 Task: Add inline comments to specific lines in a pull request.
Action: Mouse moved to (175, 488)
Screenshot: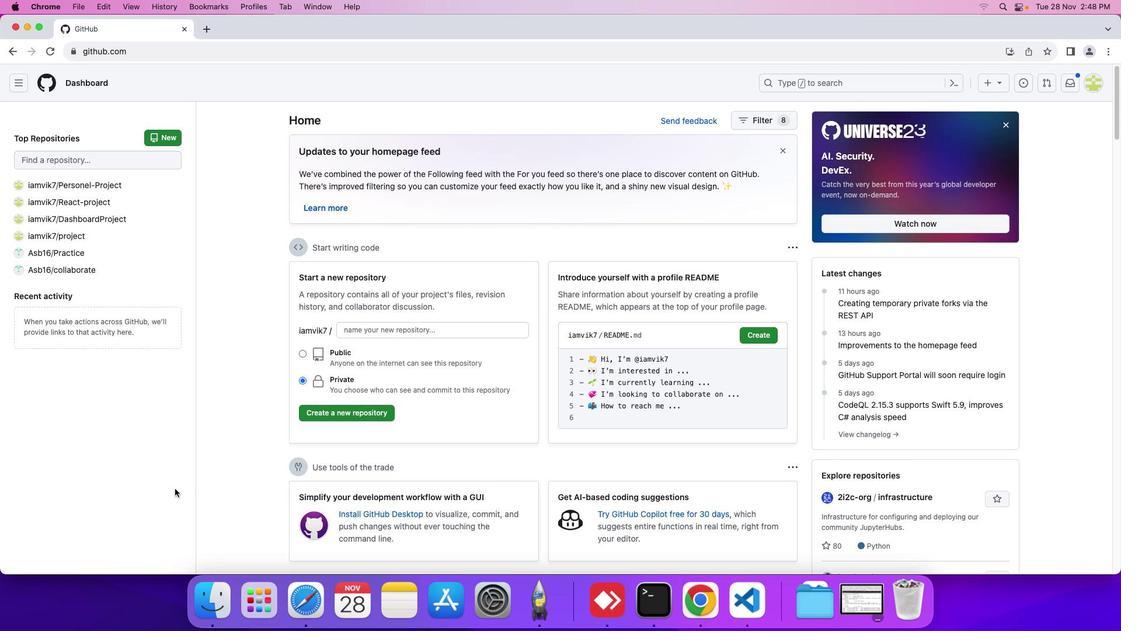 
Action: Mouse pressed left at (175, 488)
Screenshot: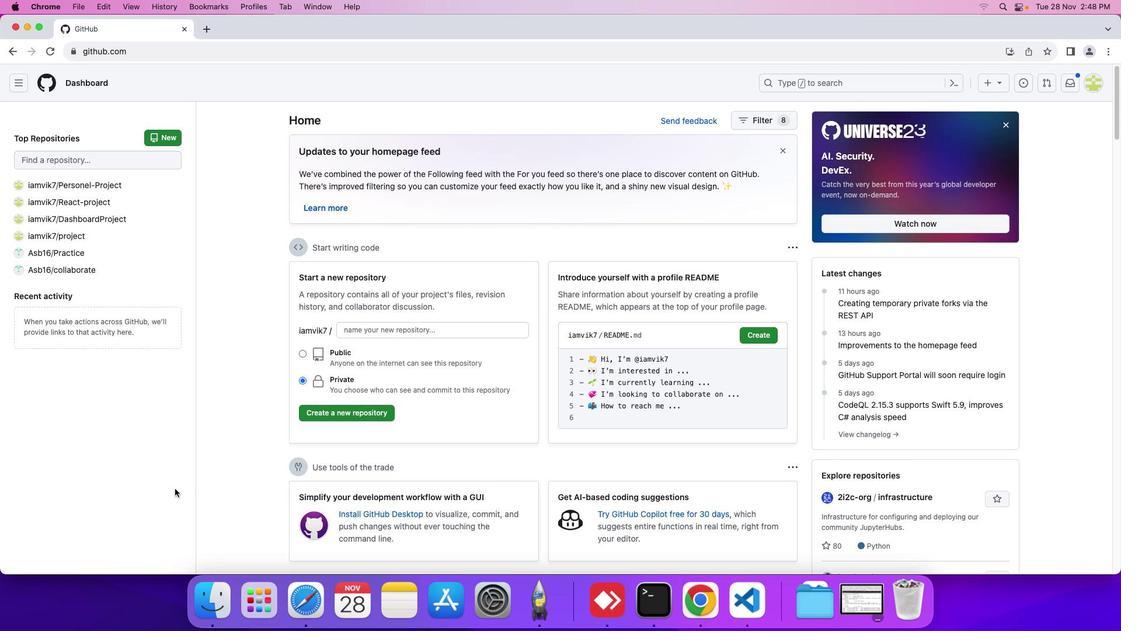 
Action: Mouse moved to (66, 202)
Screenshot: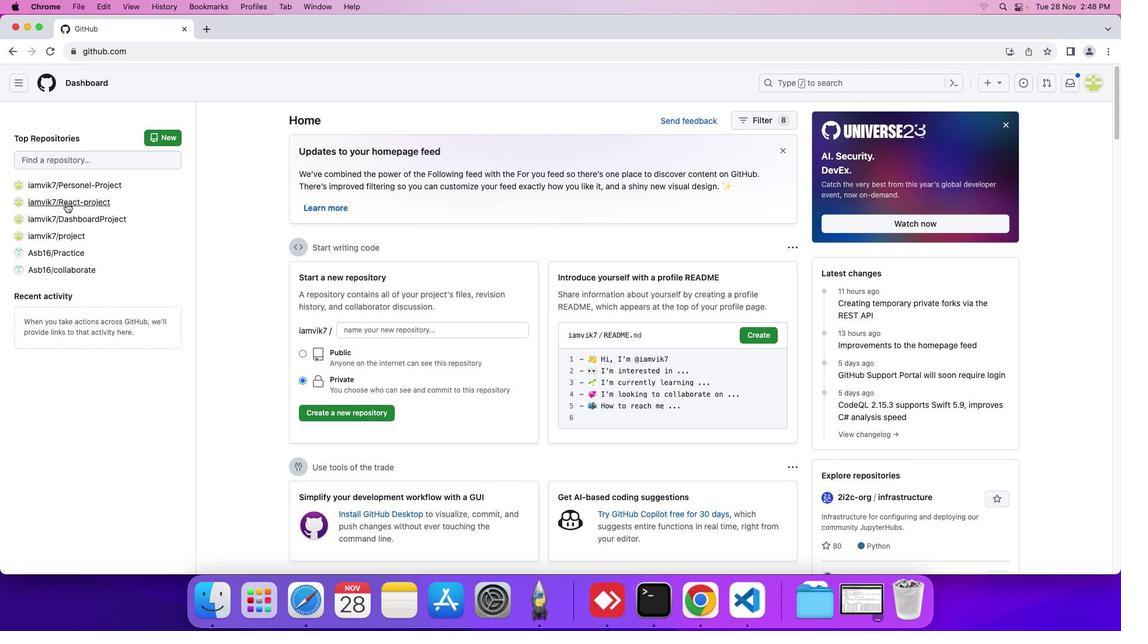 
Action: Mouse pressed left at (66, 202)
Screenshot: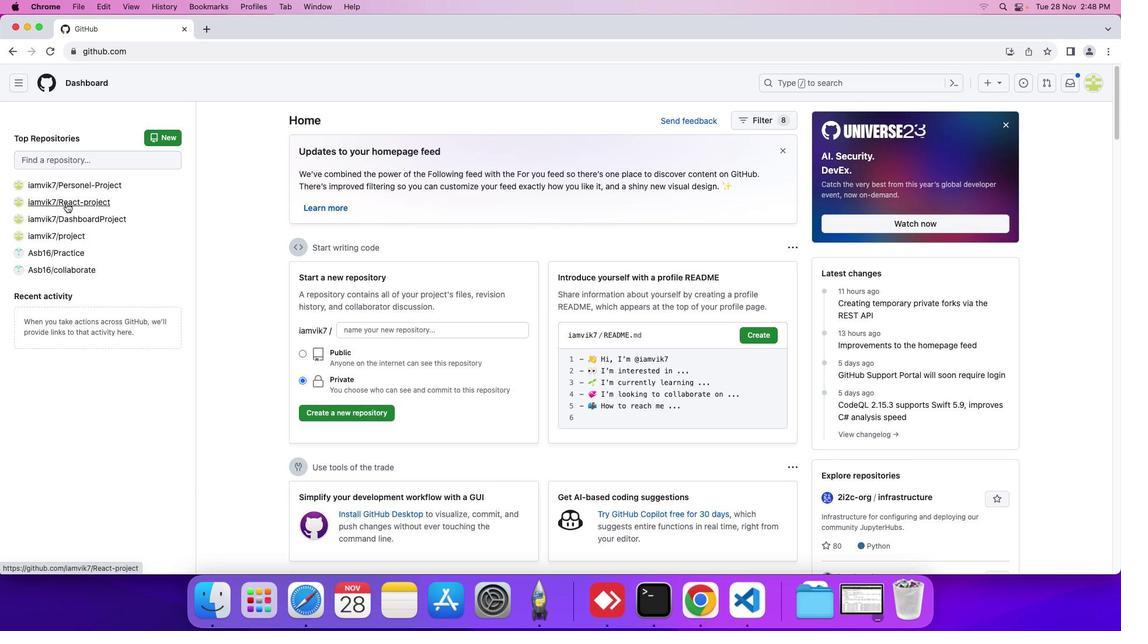 
Action: Mouse moved to (247, 189)
Screenshot: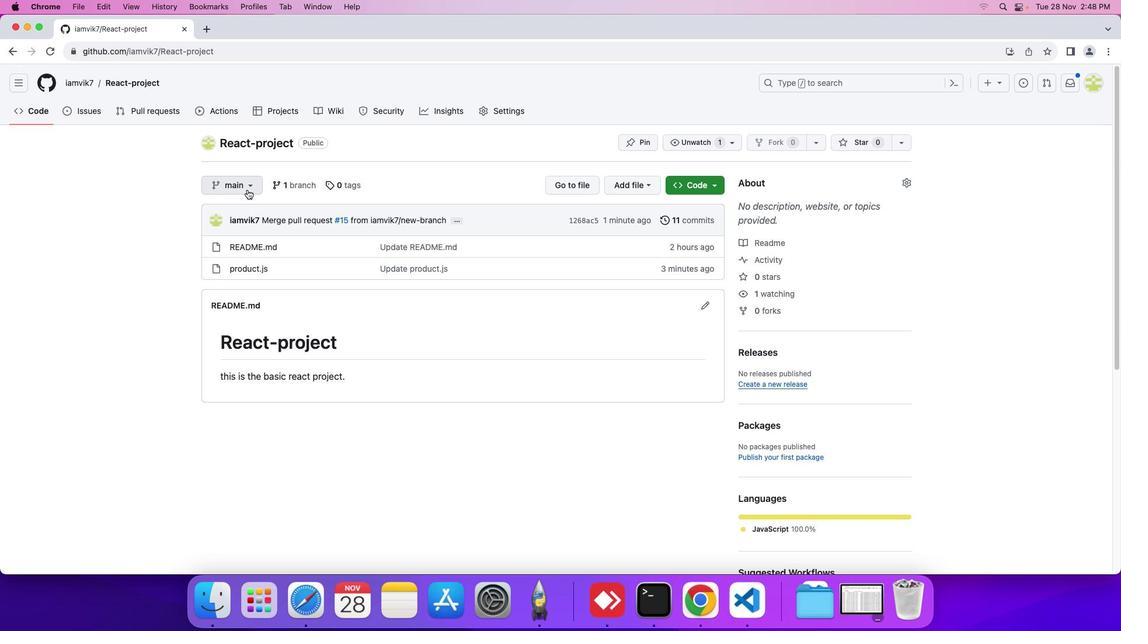 
Action: Mouse pressed left at (247, 189)
Screenshot: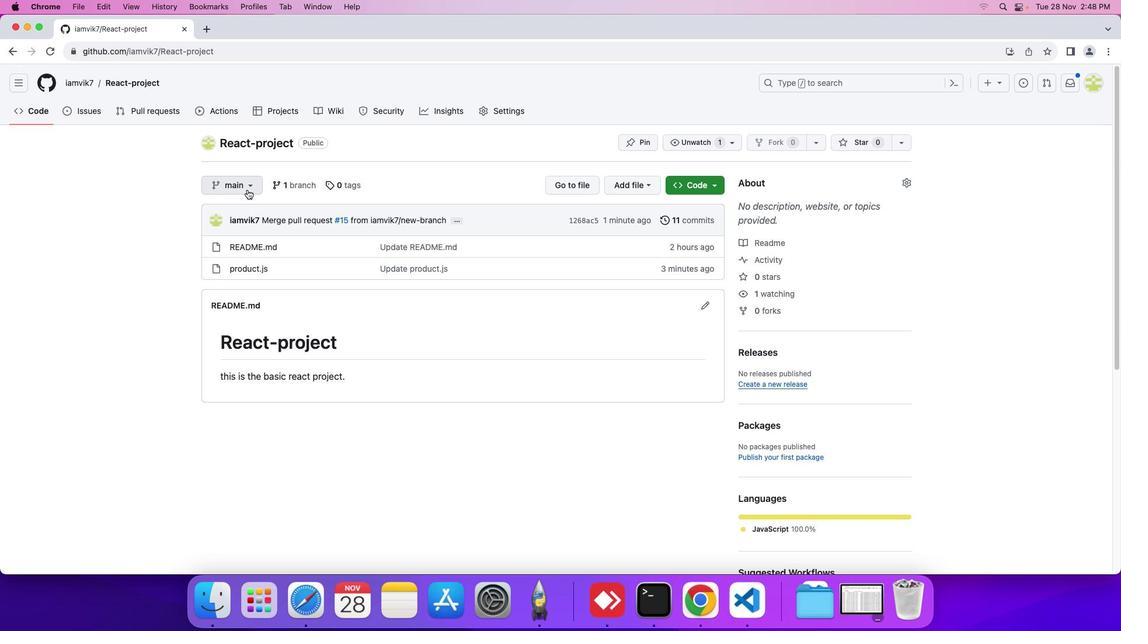 
Action: Mouse moved to (247, 237)
Screenshot: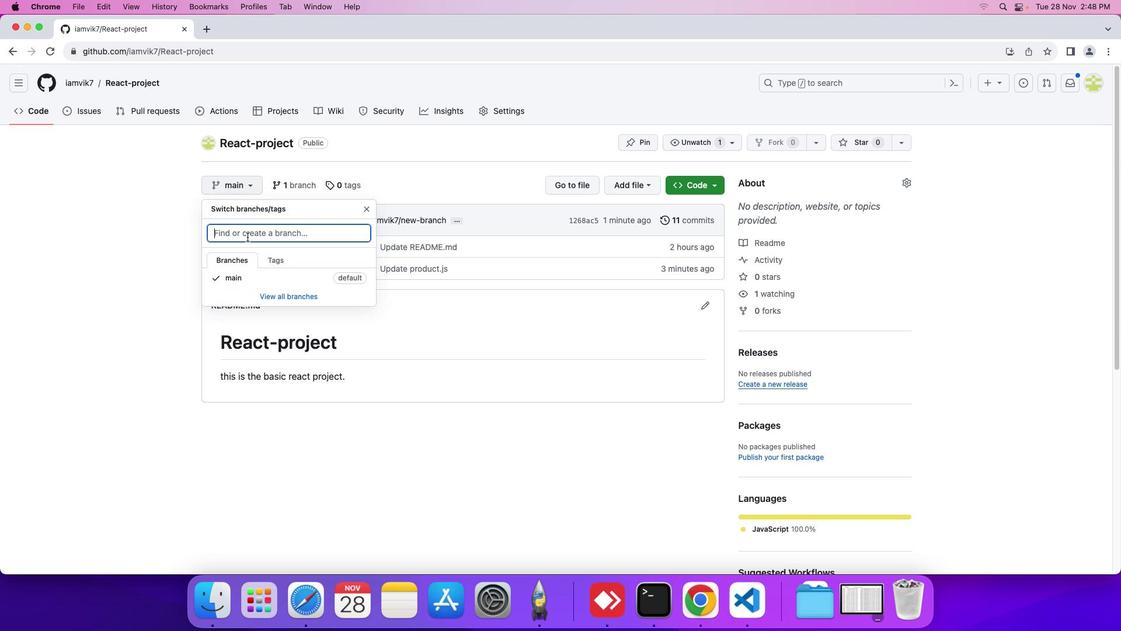 
Action: Key pressed 'n''e''w'Key.space'b''r''a''n''c''h''e''s'Key.backspaceKey.backspace
Screenshot: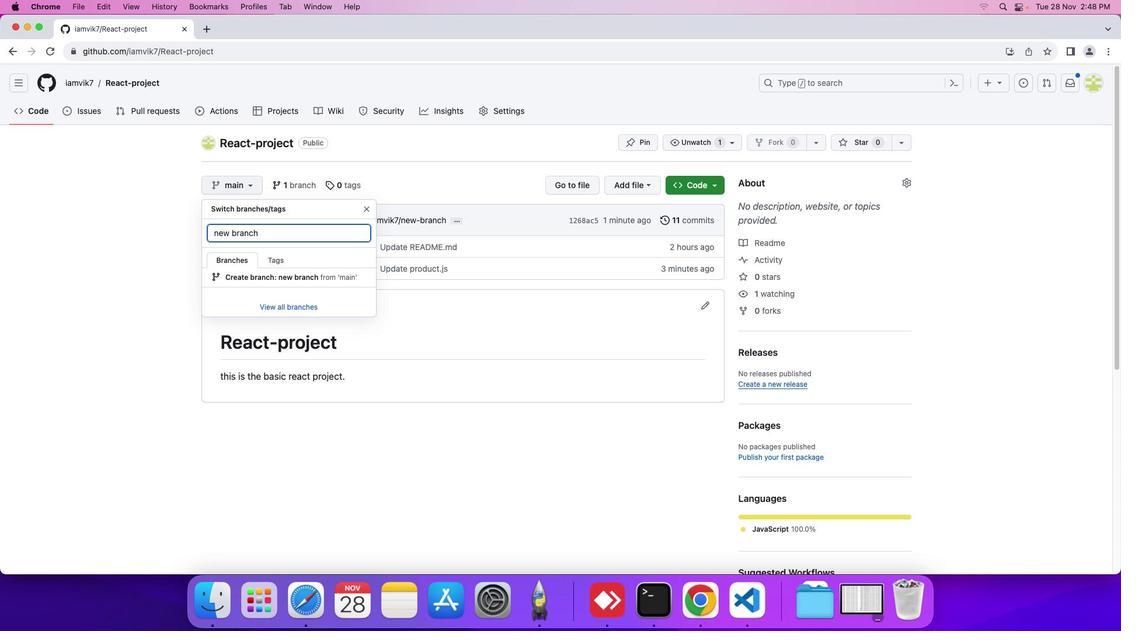 
Action: Mouse moved to (263, 275)
Screenshot: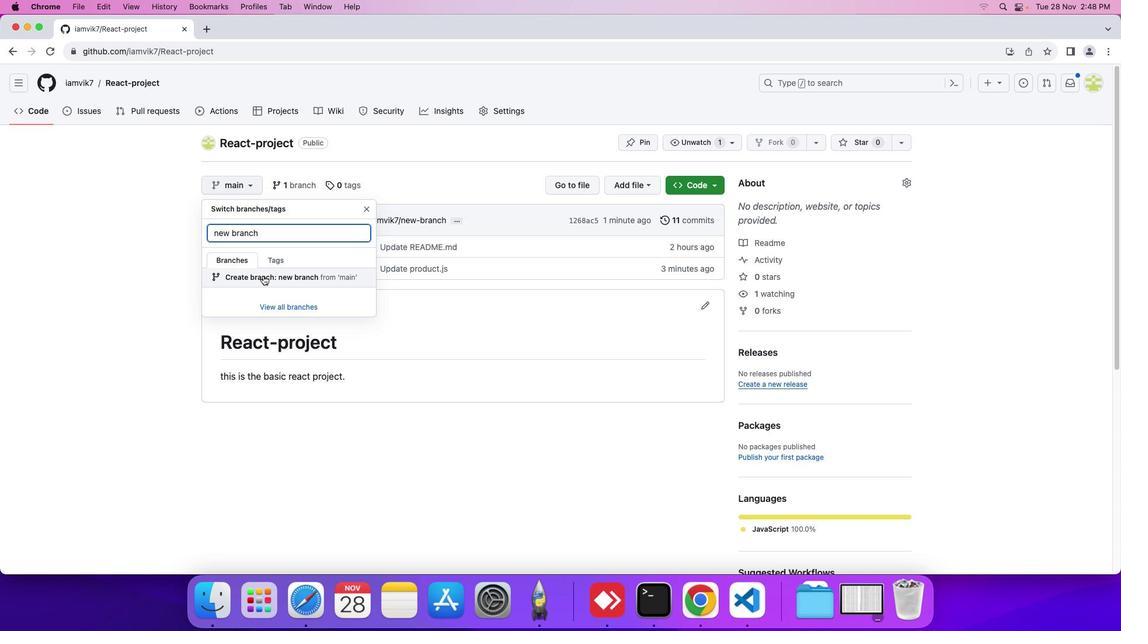
Action: Mouse pressed left at (263, 275)
Screenshot: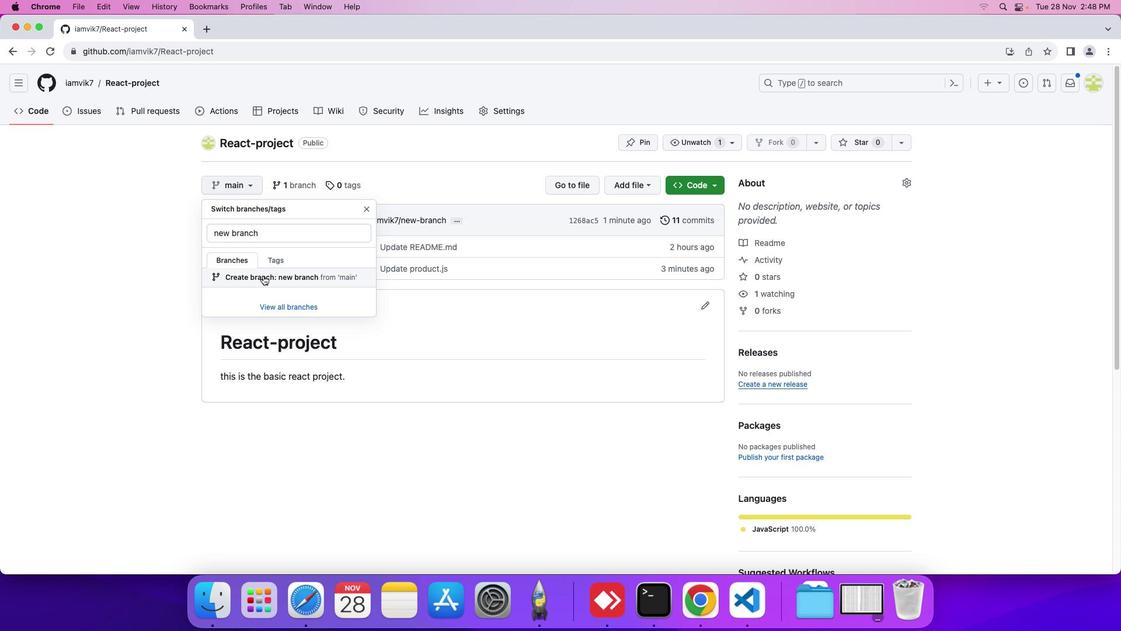
Action: Mouse moved to (258, 344)
Screenshot: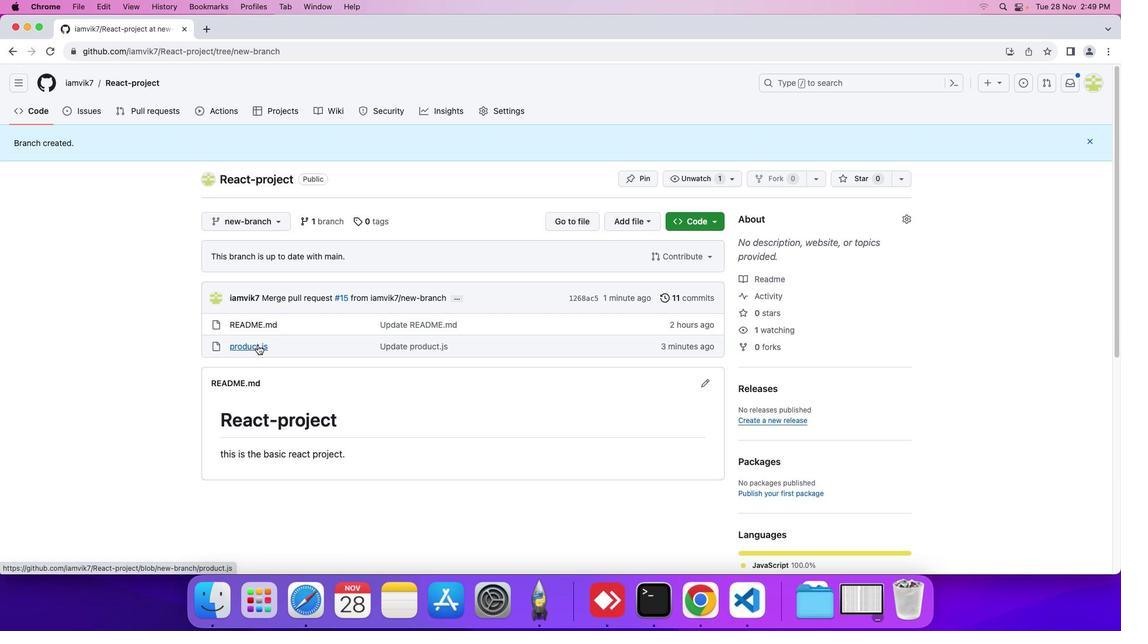 
Action: Mouse pressed left at (258, 344)
Screenshot: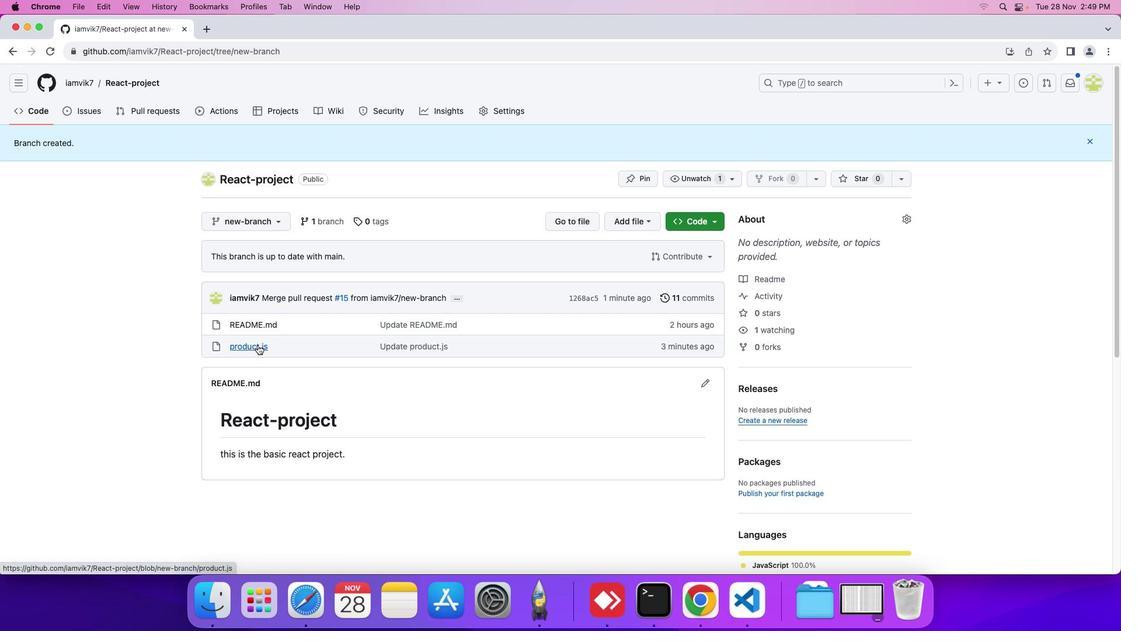 
Action: Mouse moved to (824, 212)
Screenshot: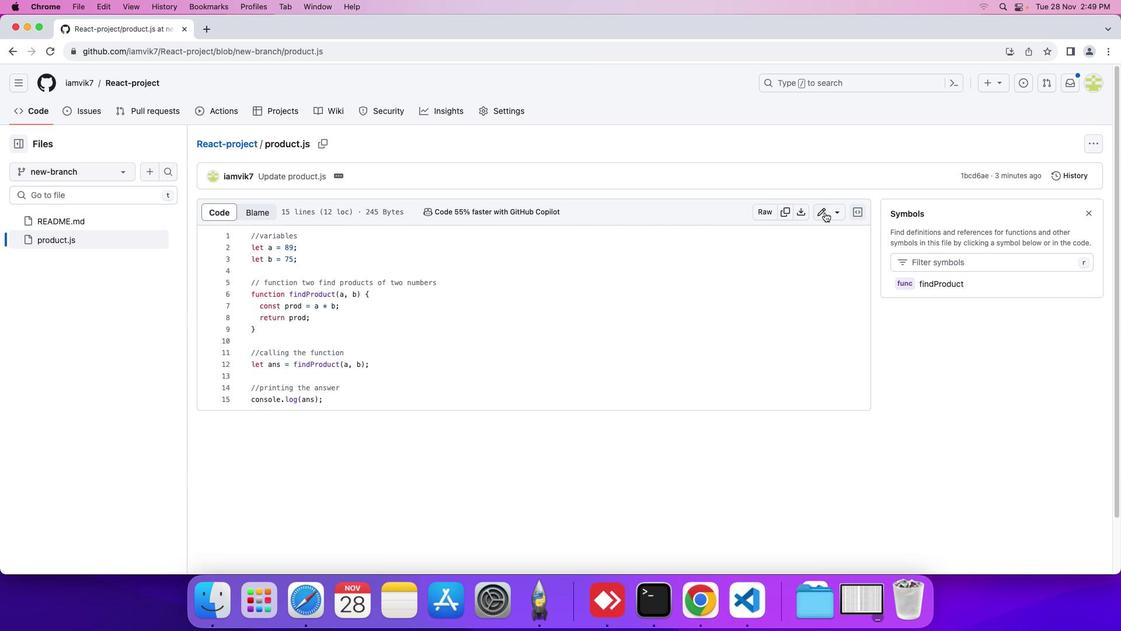 
Action: Mouse pressed left at (824, 212)
Screenshot: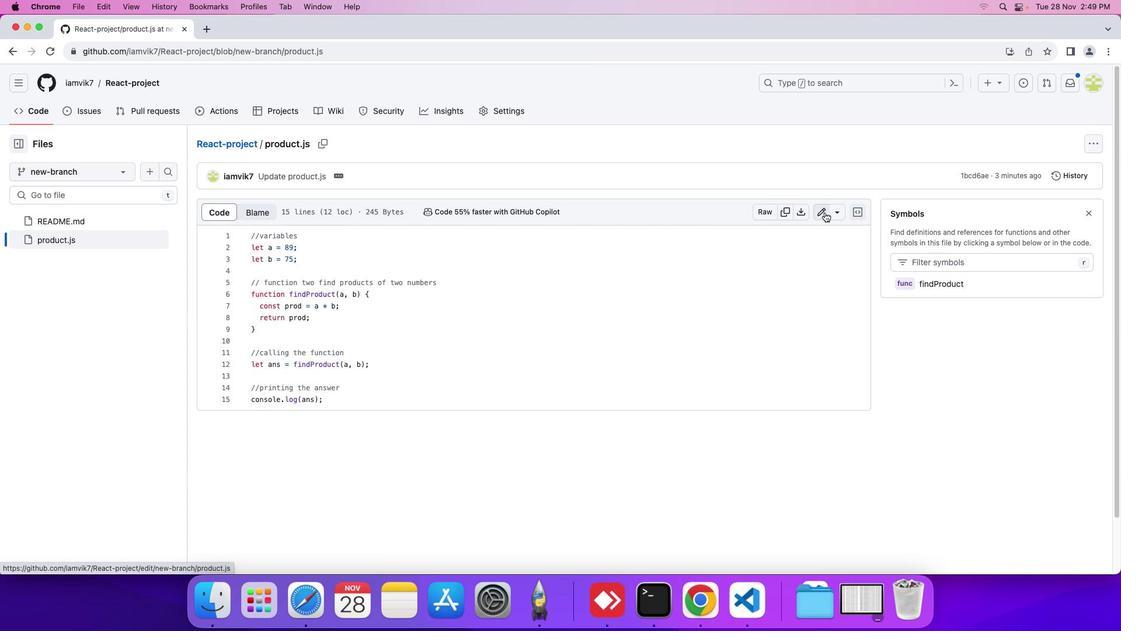 
Action: Mouse moved to (271, 213)
Screenshot: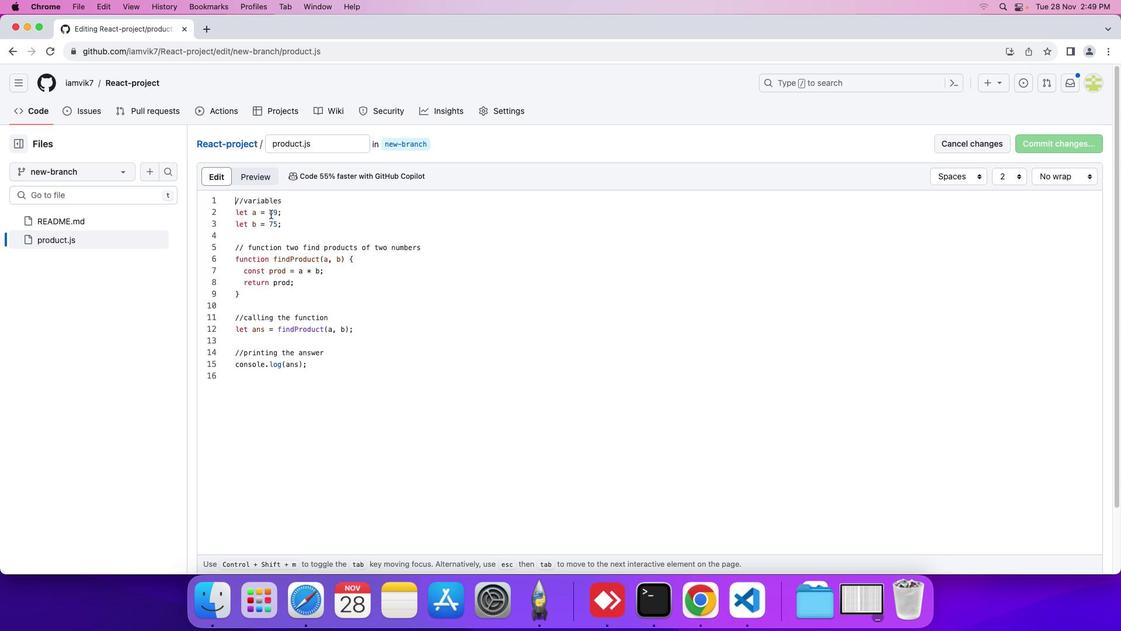 
Action: Mouse pressed left at (271, 213)
Screenshot: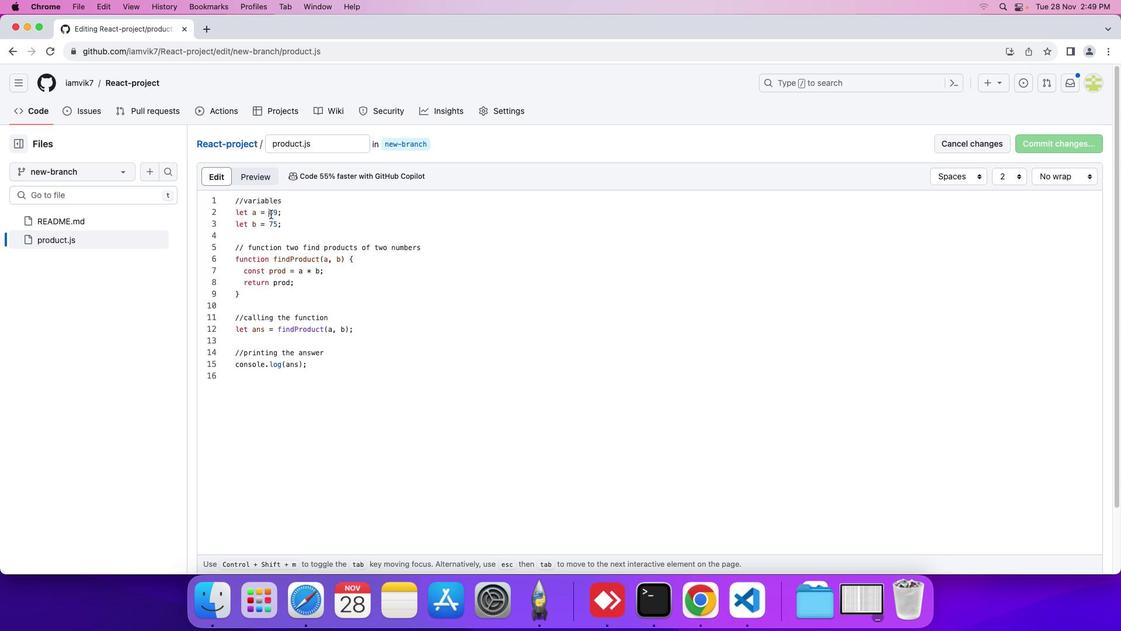 
Action: Key pressed Key.rightKey.rightKey.backspaceKey.backspace'1''8''5'
Screenshot: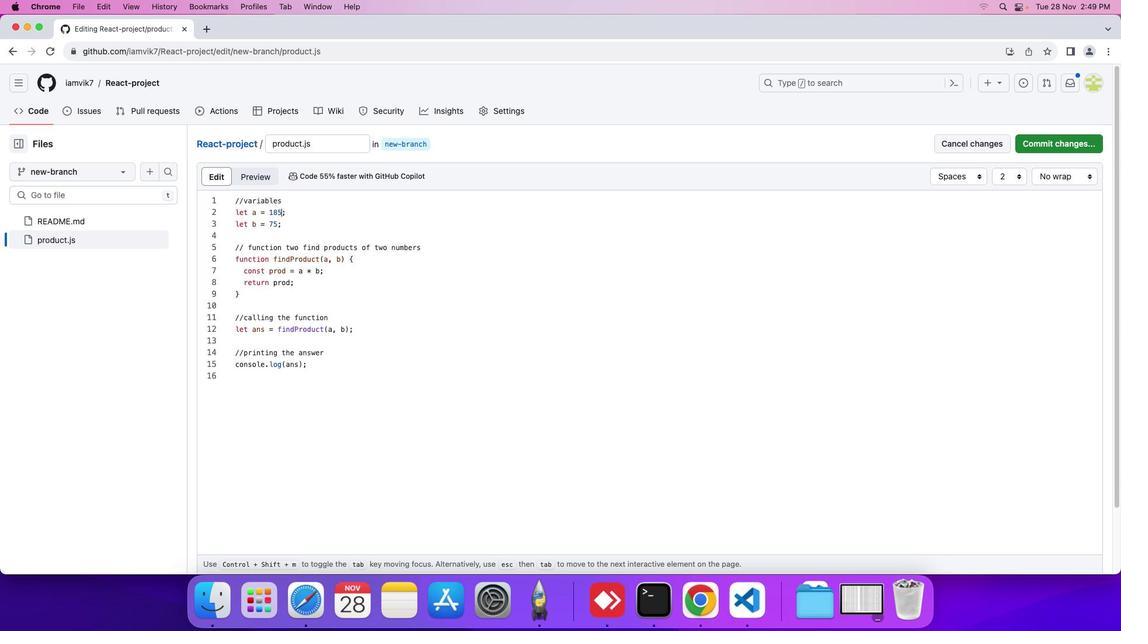 
Action: Mouse moved to (274, 224)
Screenshot: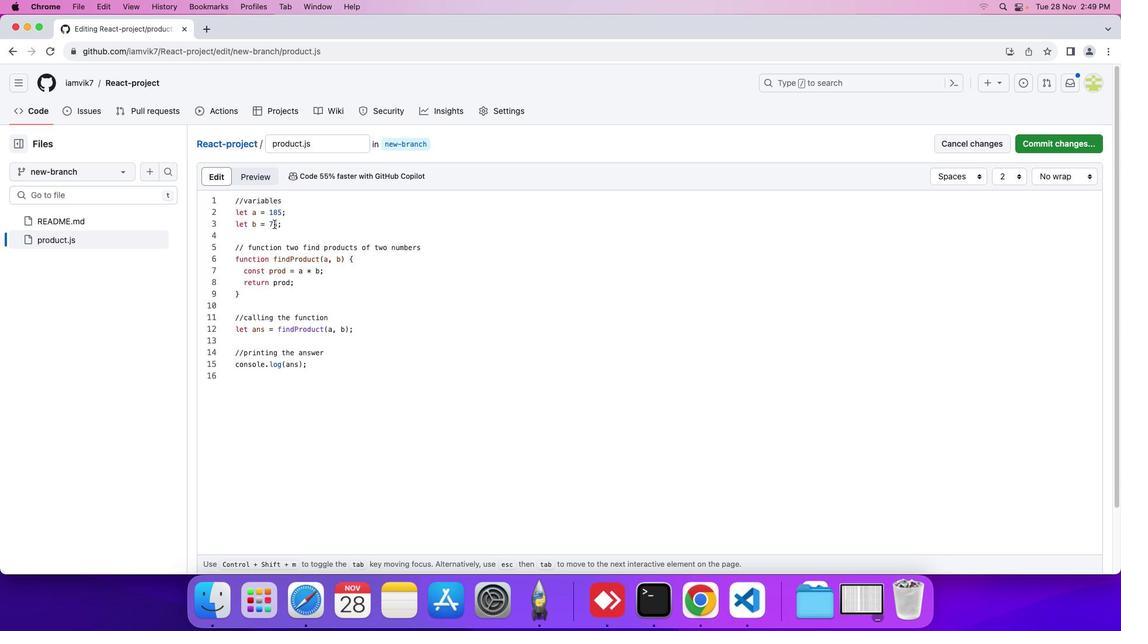 
Action: Mouse pressed left at (274, 224)
Screenshot: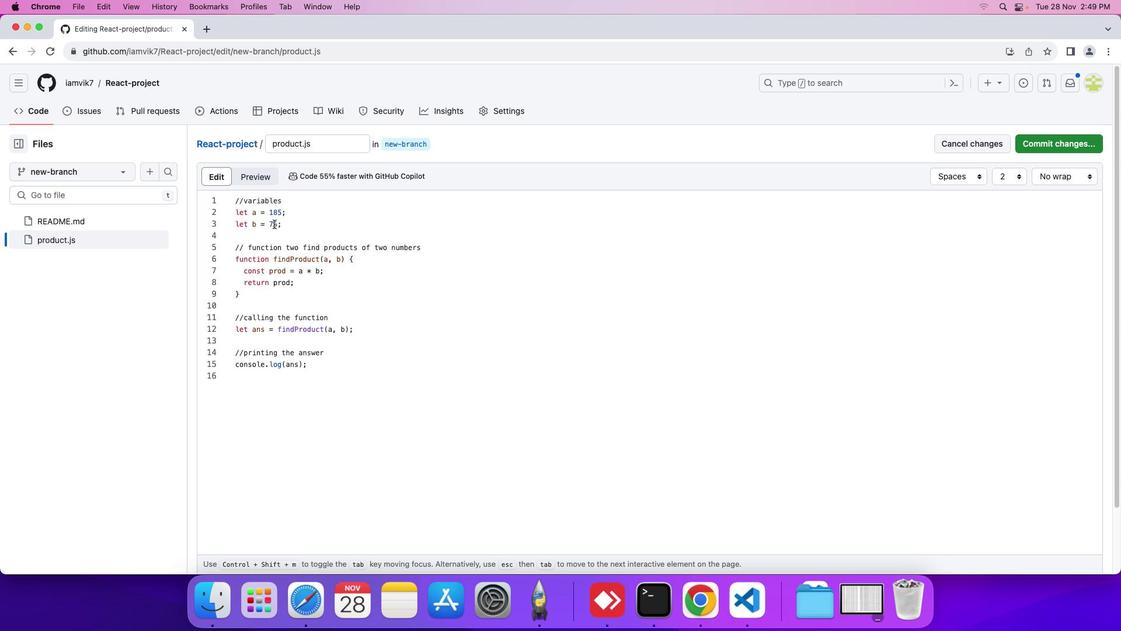 
Action: Mouse moved to (272, 224)
Screenshot: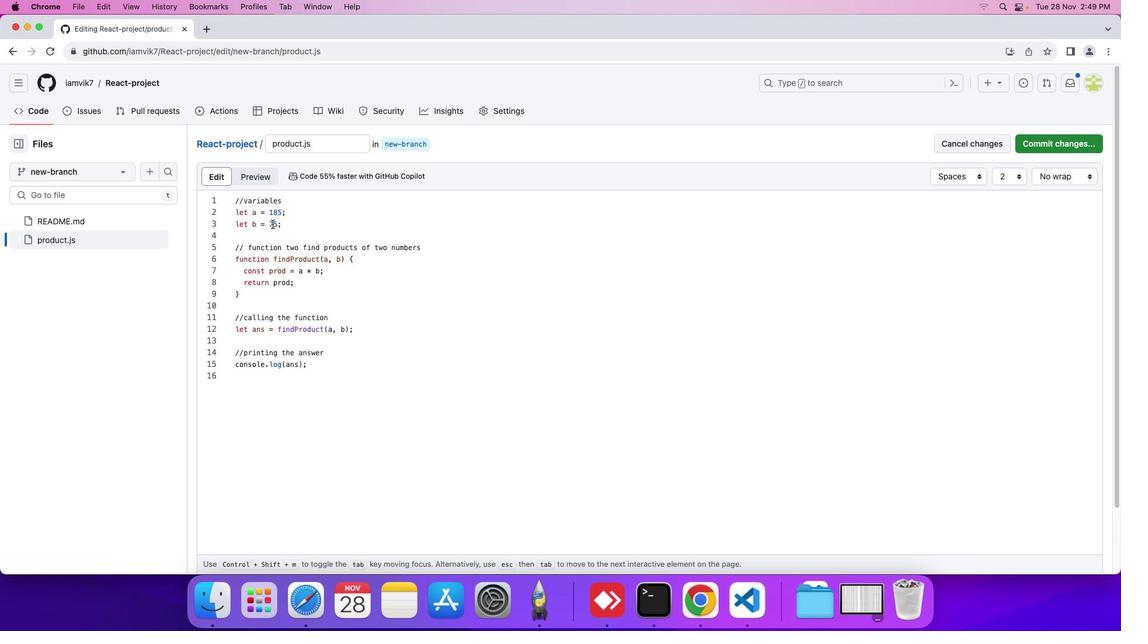 
Action: Key pressed Key.rightKey.backspaceKey.backspace'2''1'
Screenshot: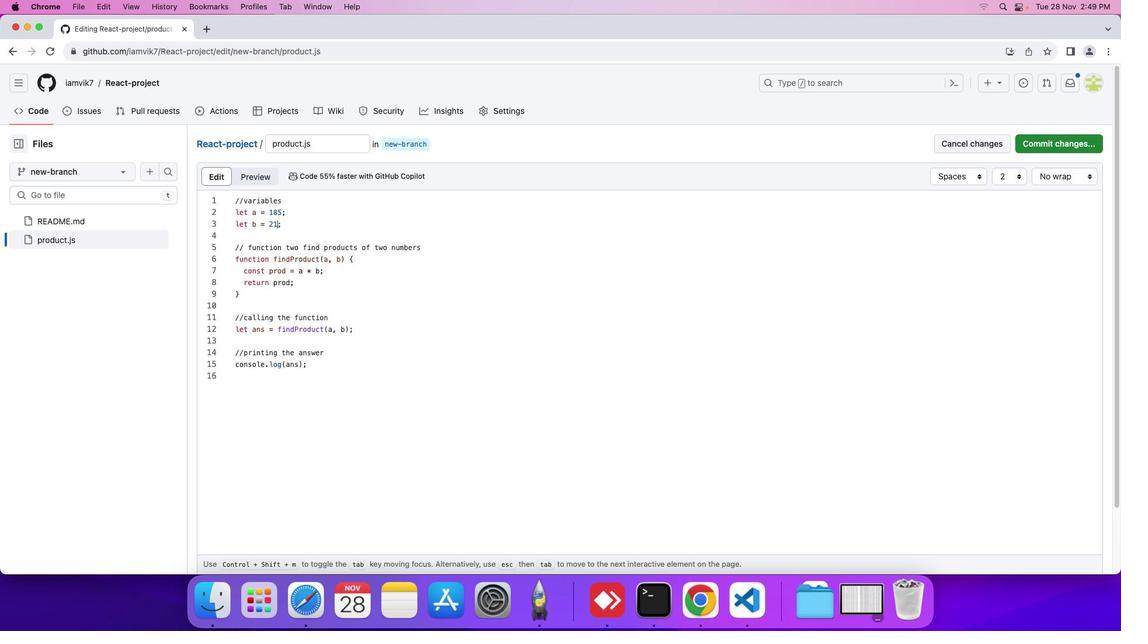 
Action: Mouse moved to (1081, 141)
Screenshot: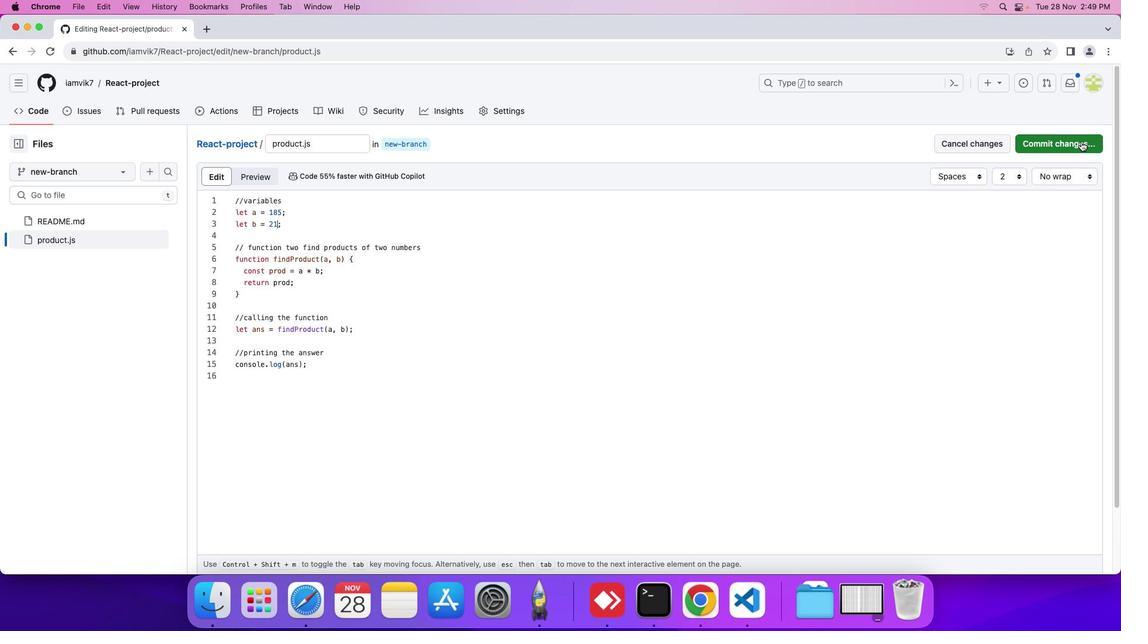 
Action: Mouse pressed left at (1081, 141)
Screenshot: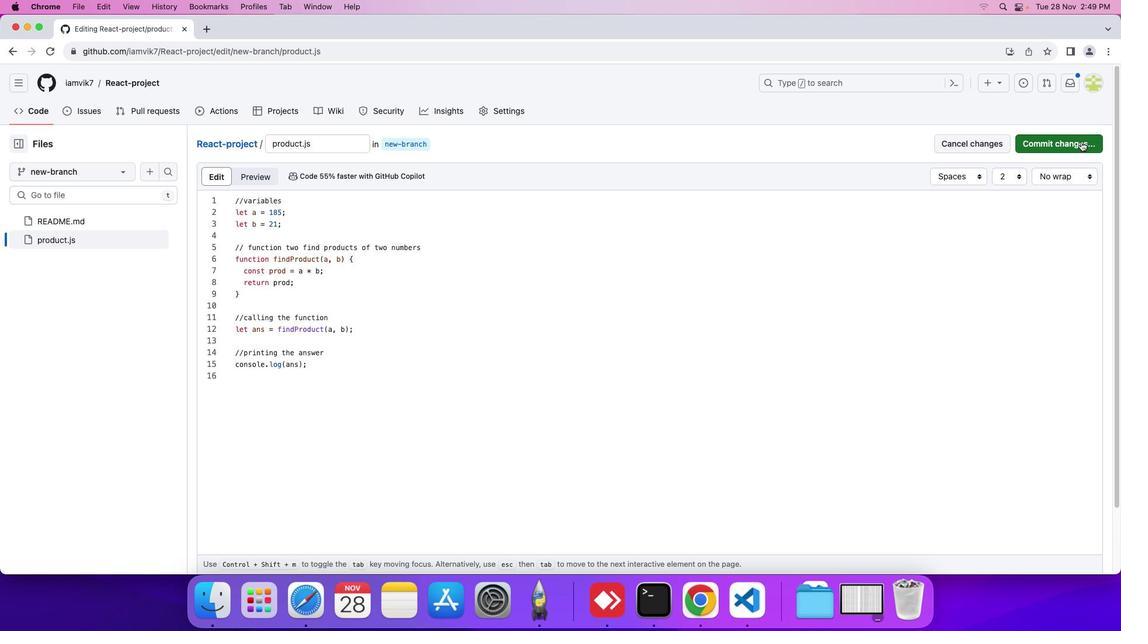 
Action: Mouse moved to (594, 300)
Screenshot: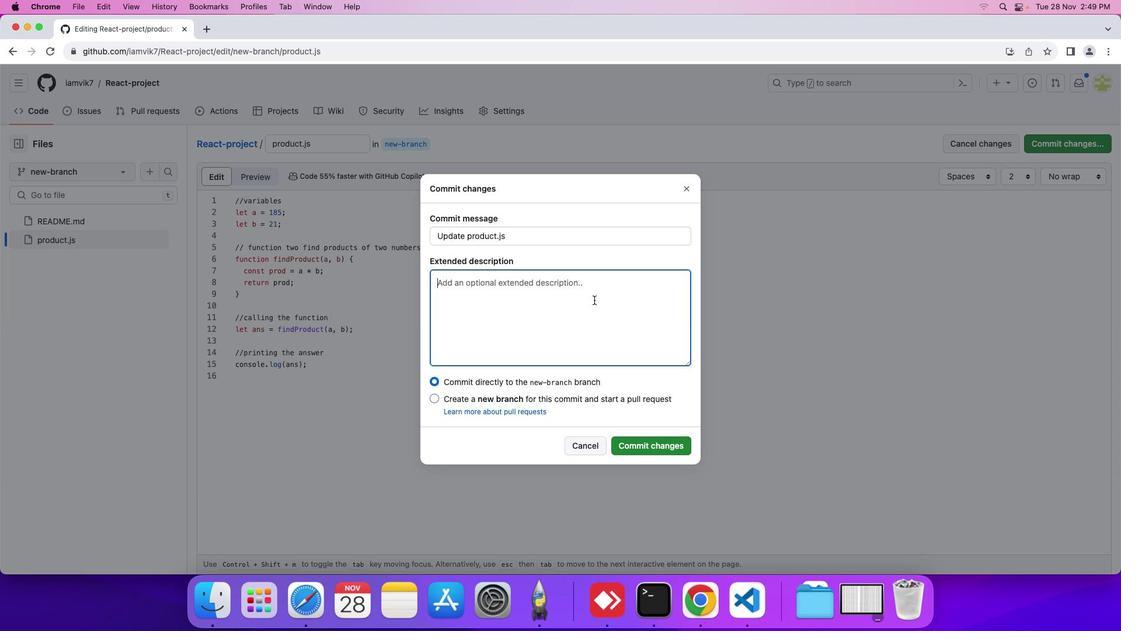 
Action: Mouse pressed left at (594, 300)
Screenshot: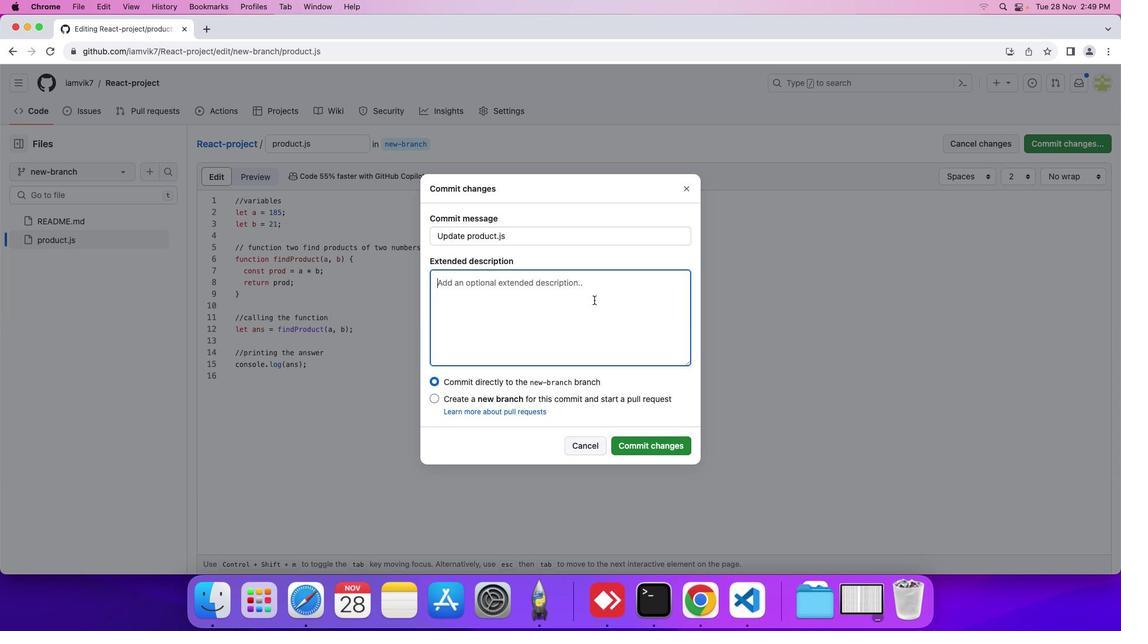 
Action: Key pressed 'u''p''d''a''t''i''n''g'Key.space't''h''e'Key.space'v''a''l''u''e''s'Key.space'o''f'Key.space't''h''e'Key.space't''w''o'Key.space'v''a''r''a'Key.backspace'i''a''v''l''e''s'Key.spaceKey.backspaceKey.backspaceKey.backspaceKey.backspaceKey.backspace'b''l''e''s'Key.space't''o'Key.space'p''e''r''f''o''r''m'Key.space'm''u''l''t''i''p''l''i''c''a''t''i''o''n'Key.space'o''n'Key.space't''w''o'Key.space'd''i''f''f''e''r''e''n''t'Key.space'n''u''m''b''e''r''s''.'
Screenshot: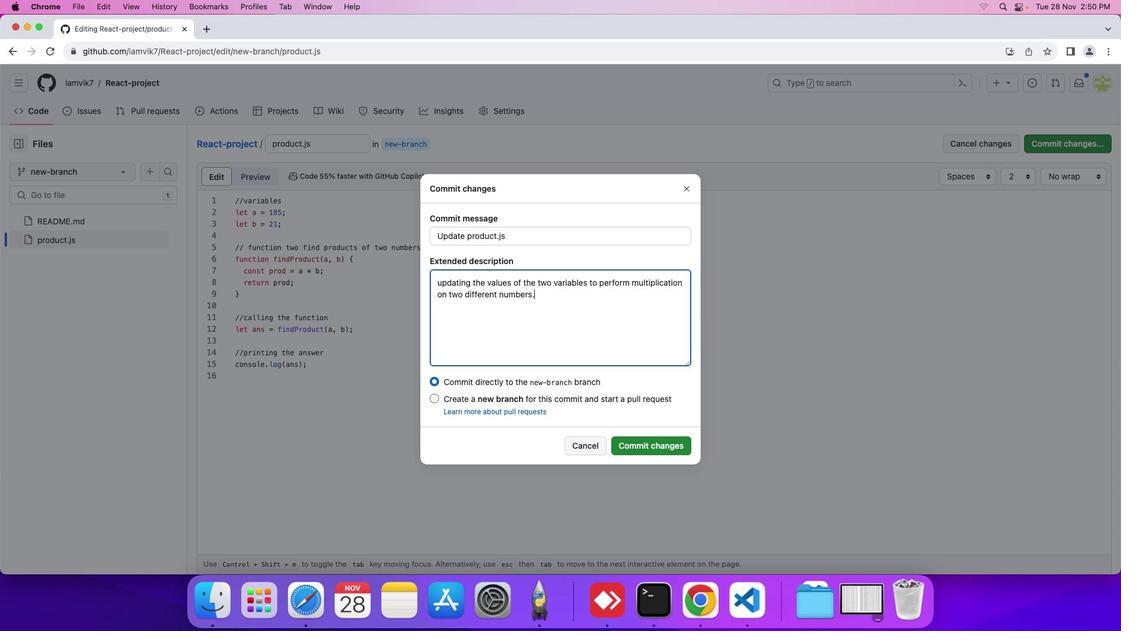 
Action: Mouse moved to (639, 441)
Screenshot: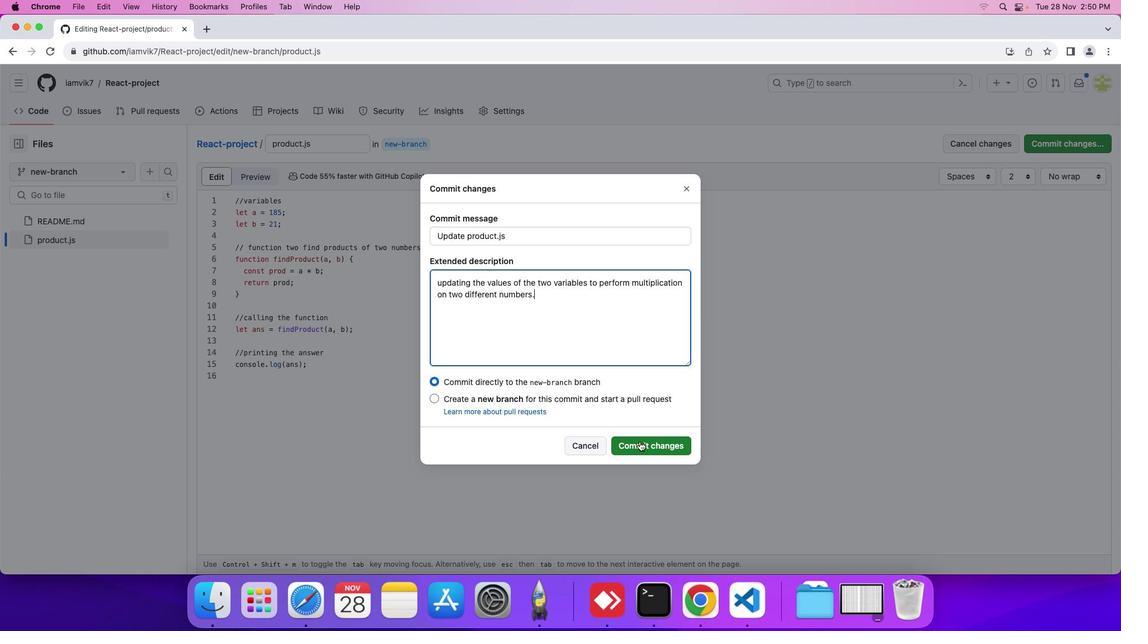 
Action: Mouse pressed left at (639, 441)
Screenshot: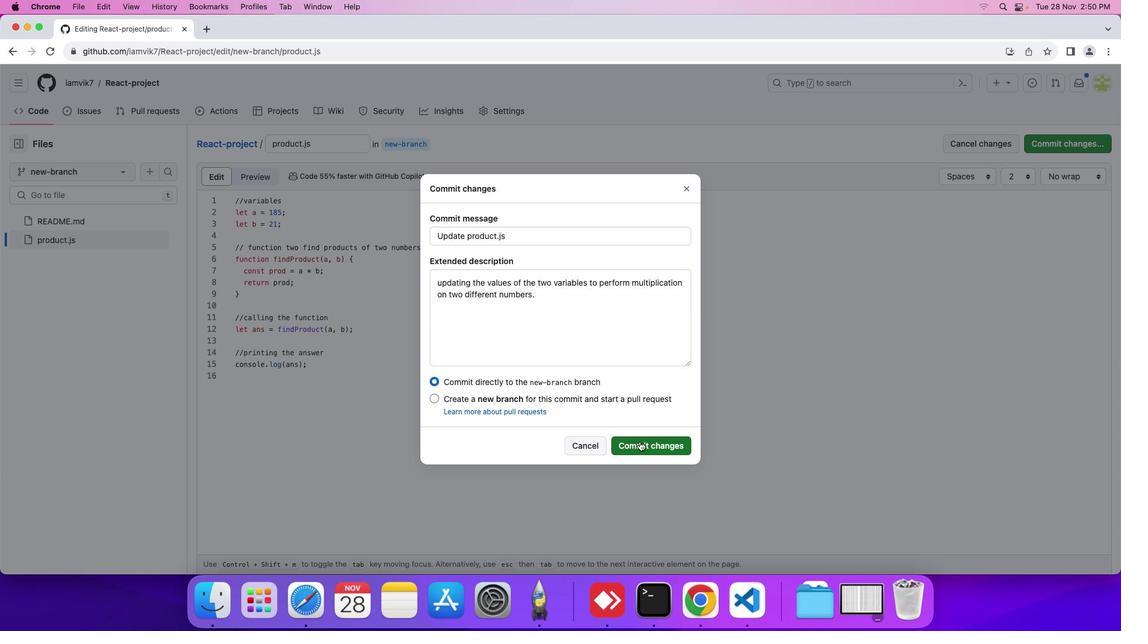 
Action: Mouse moved to (51, 115)
Screenshot: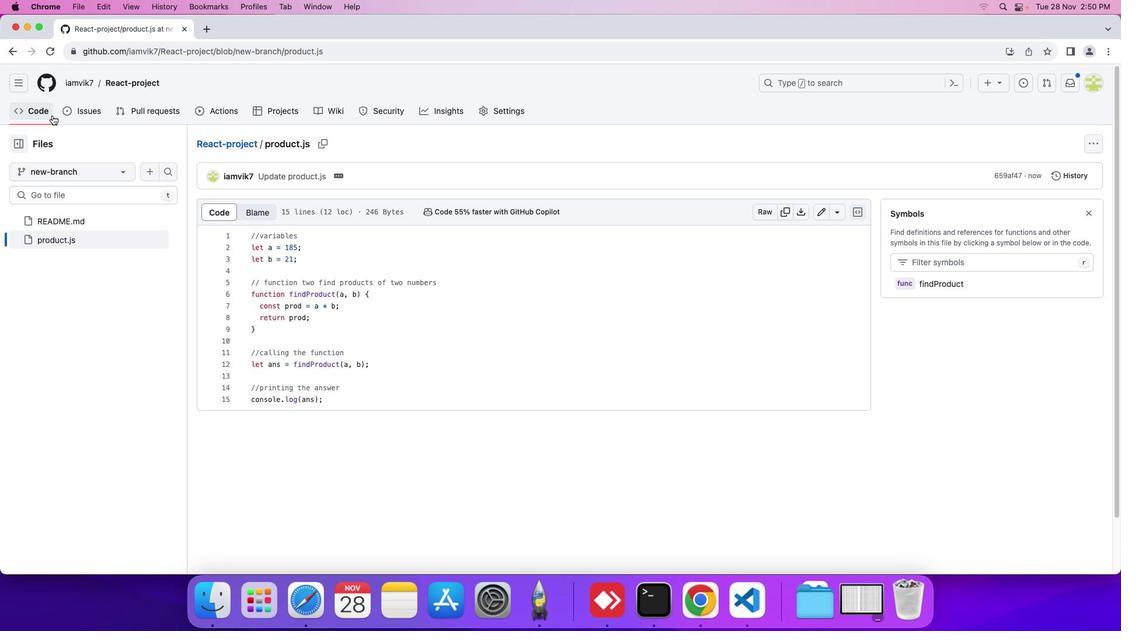 
Action: Mouse pressed left at (51, 115)
Screenshot: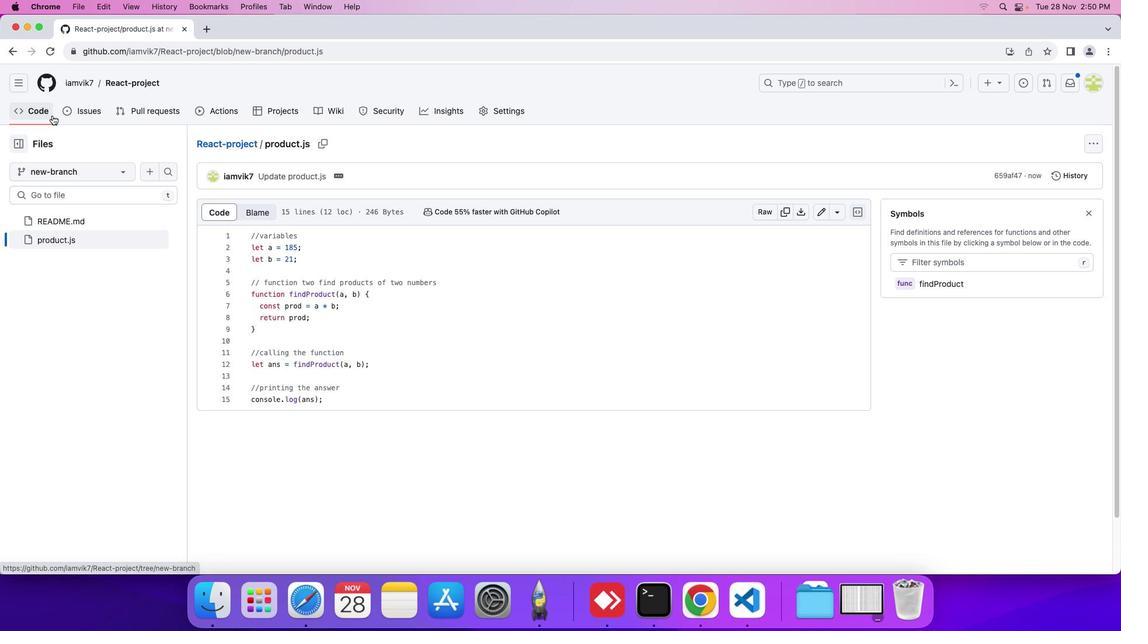 
Action: Mouse moved to (283, 217)
Screenshot: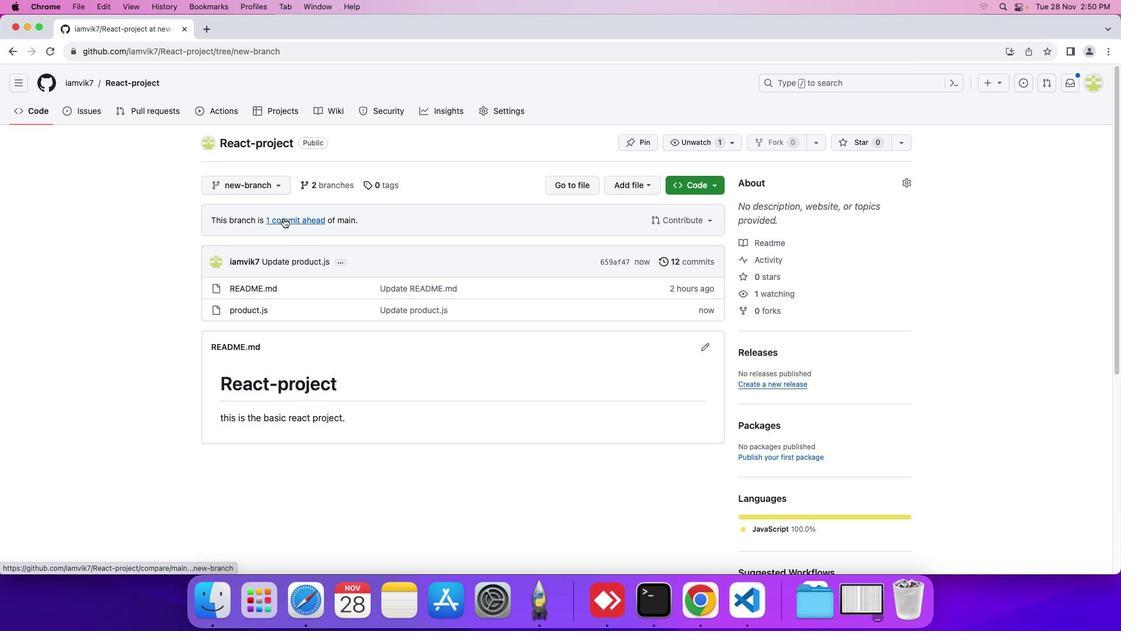 
Action: Mouse pressed left at (283, 217)
Screenshot: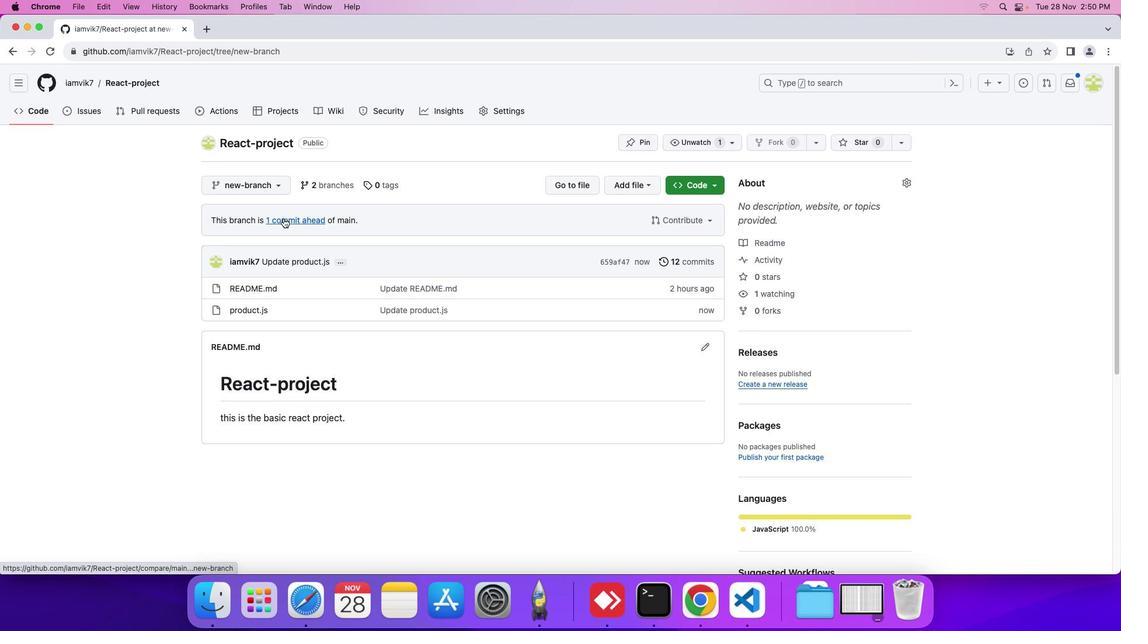 
Action: Mouse moved to (856, 246)
Screenshot: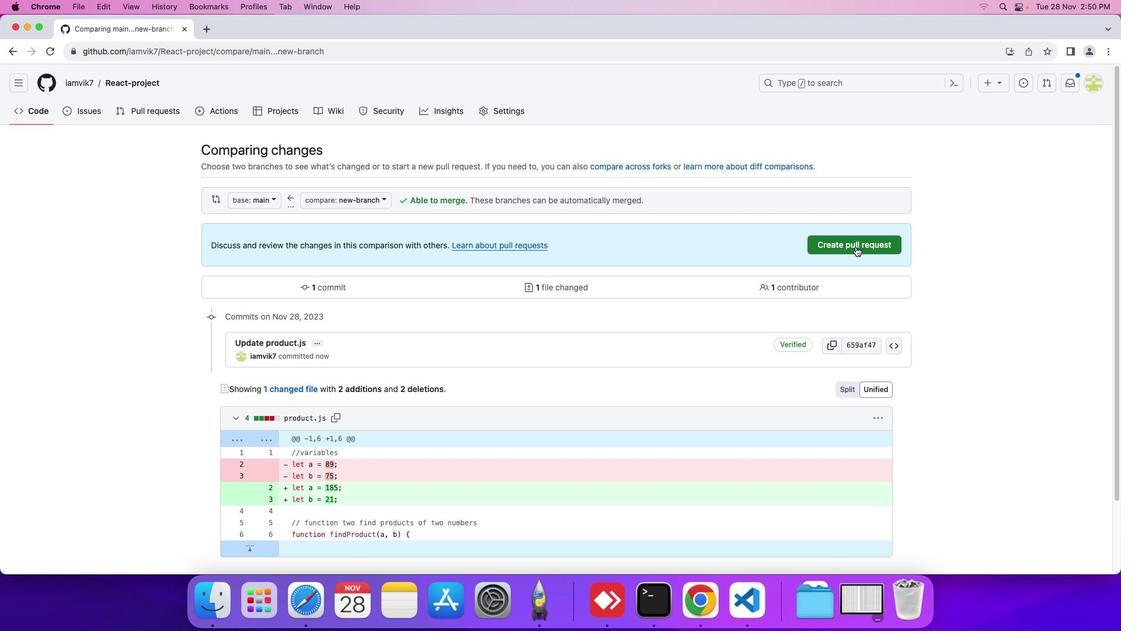 
Action: Mouse pressed left at (856, 246)
Screenshot: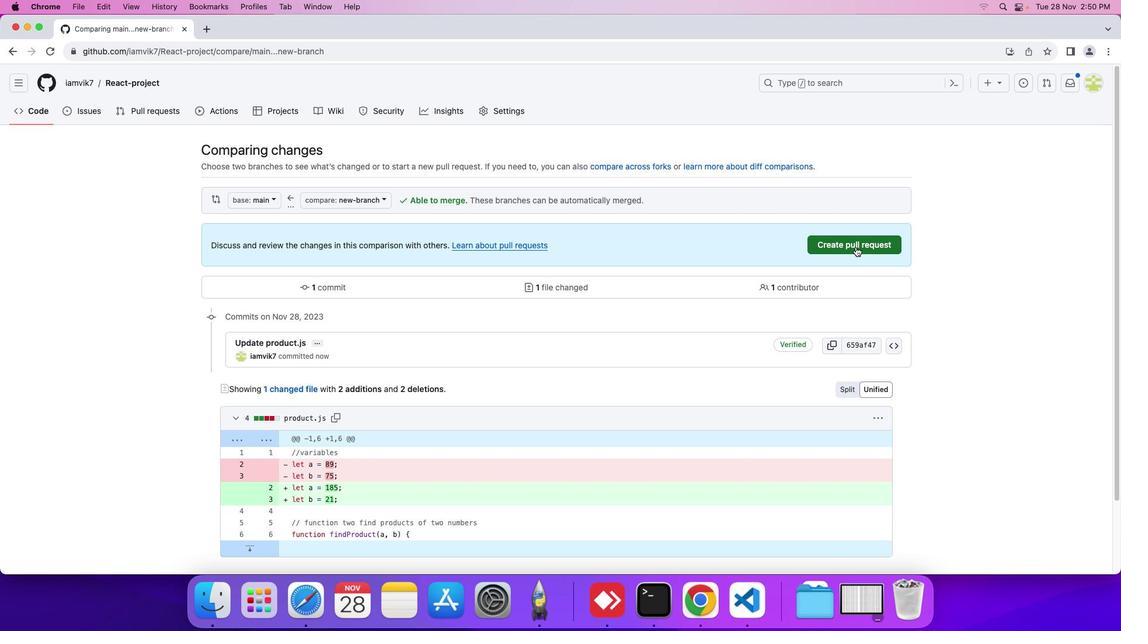 
Action: Mouse moved to (638, 505)
Screenshot: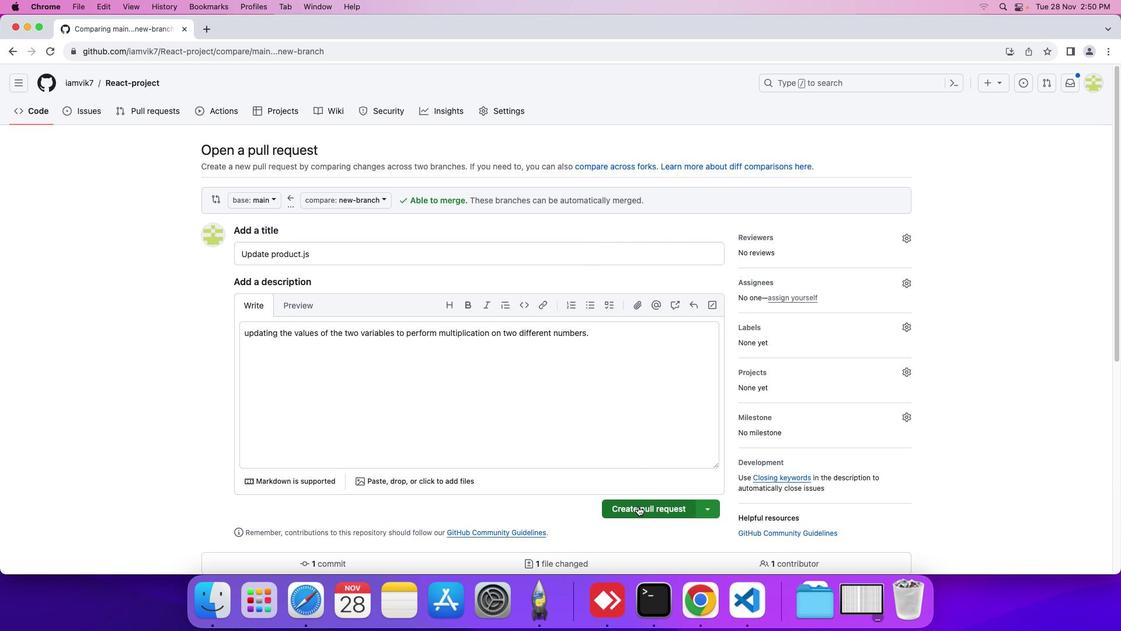 
Action: Mouse pressed left at (638, 505)
Screenshot: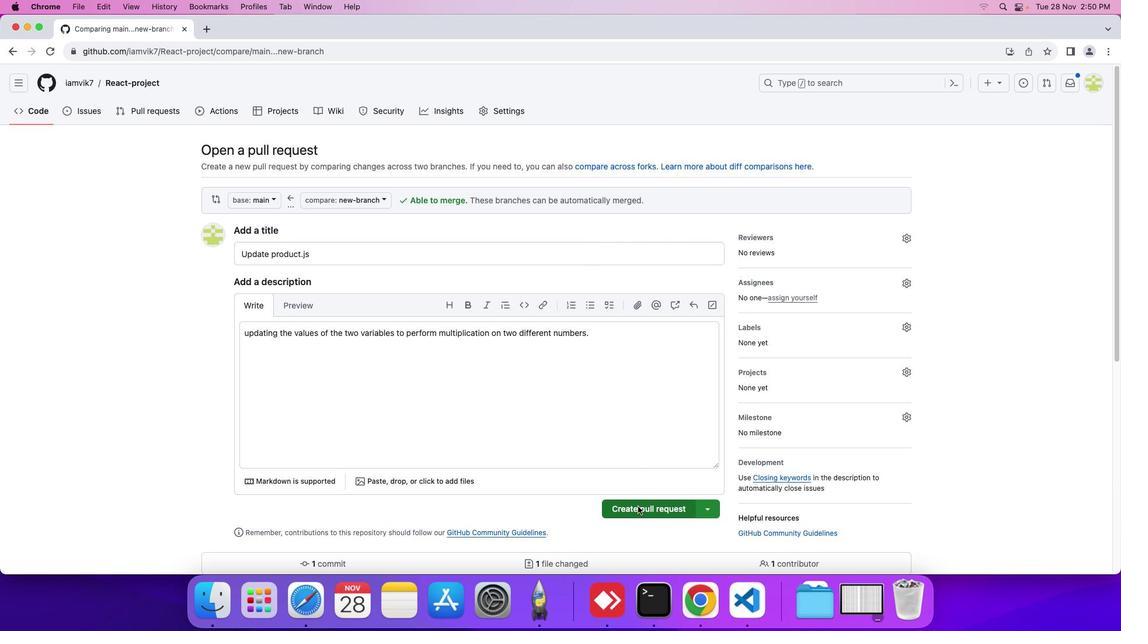 
Action: Mouse moved to (485, 212)
Screenshot: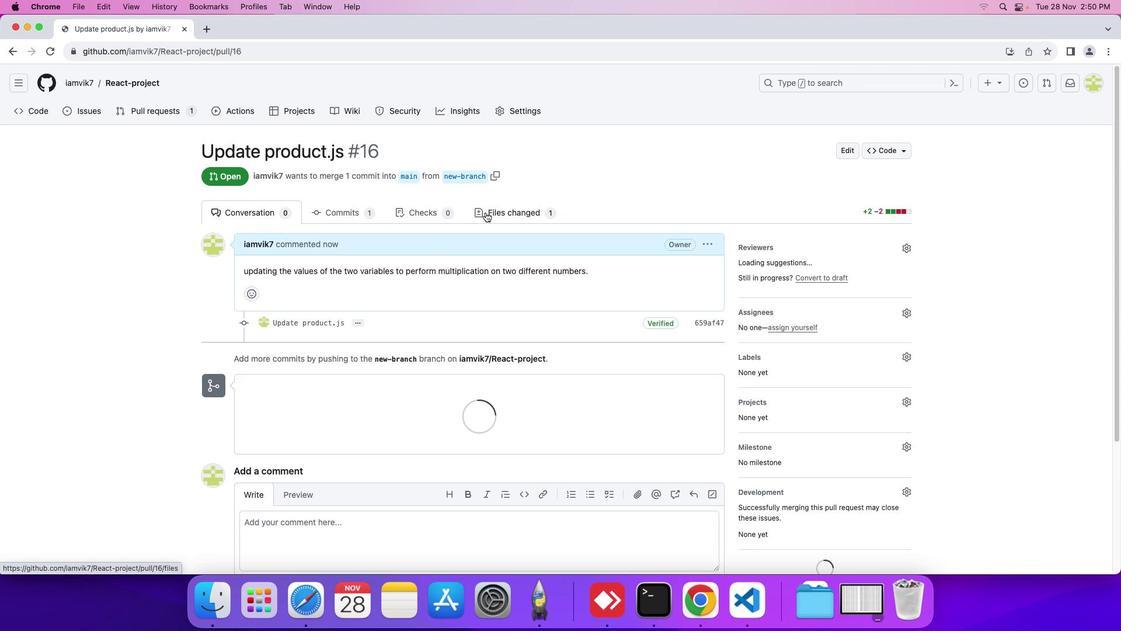 
Action: Mouse pressed left at (485, 212)
Screenshot: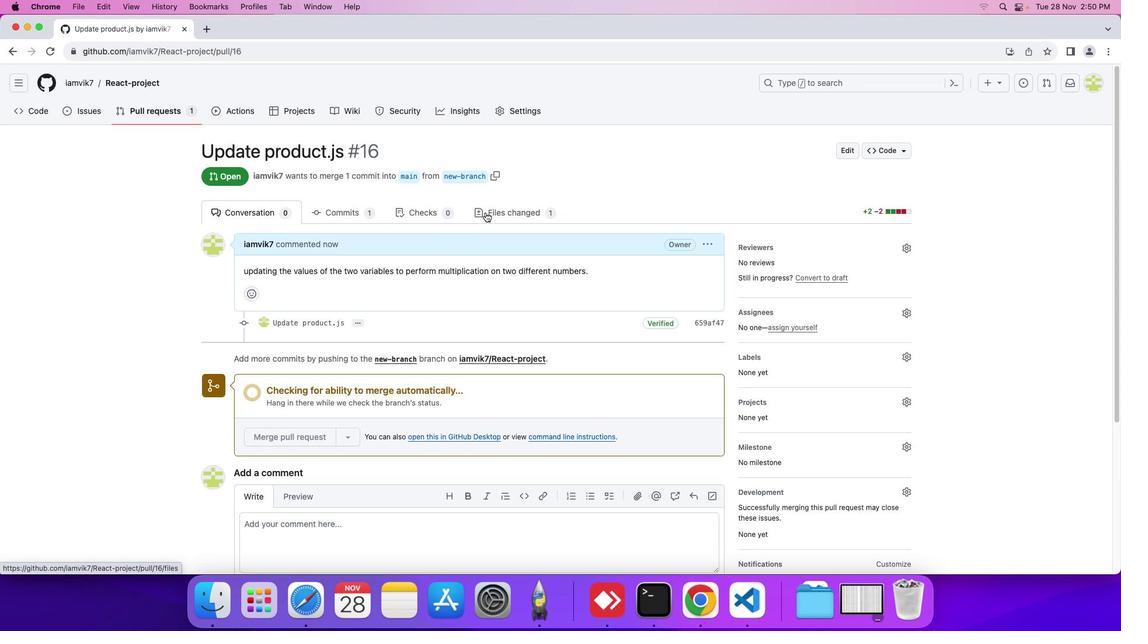 
Action: Mouse moved to (80, 330)
Screenshot: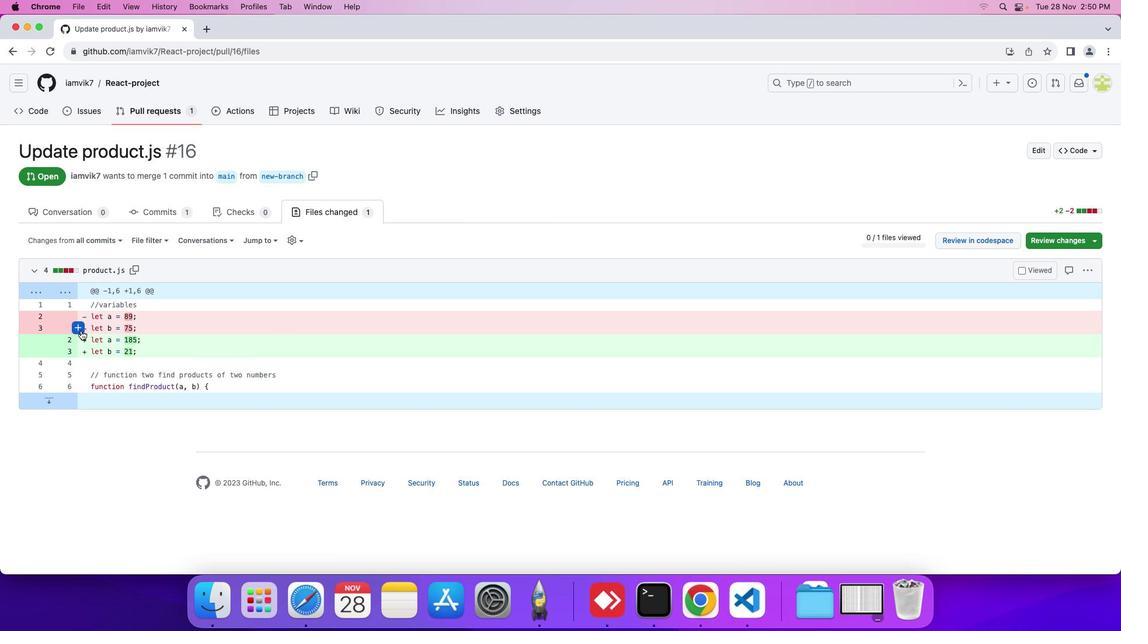 
Action: Mouse pressed left at (80, 330)
Screenshot: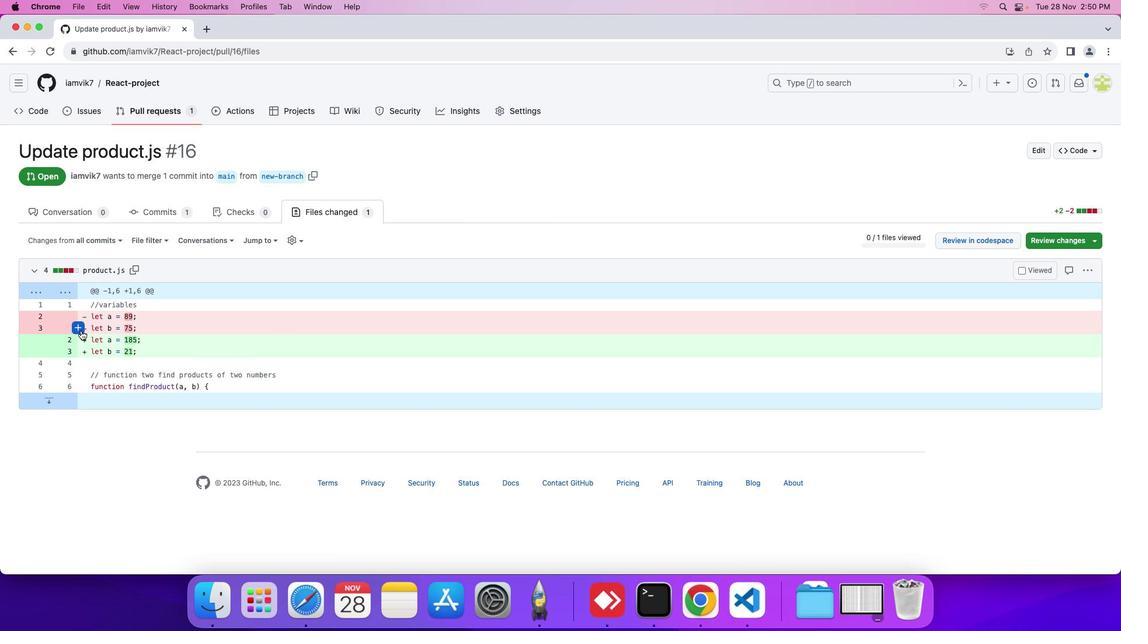 
Action: Mouse moved to (112, 388)
Screenshot: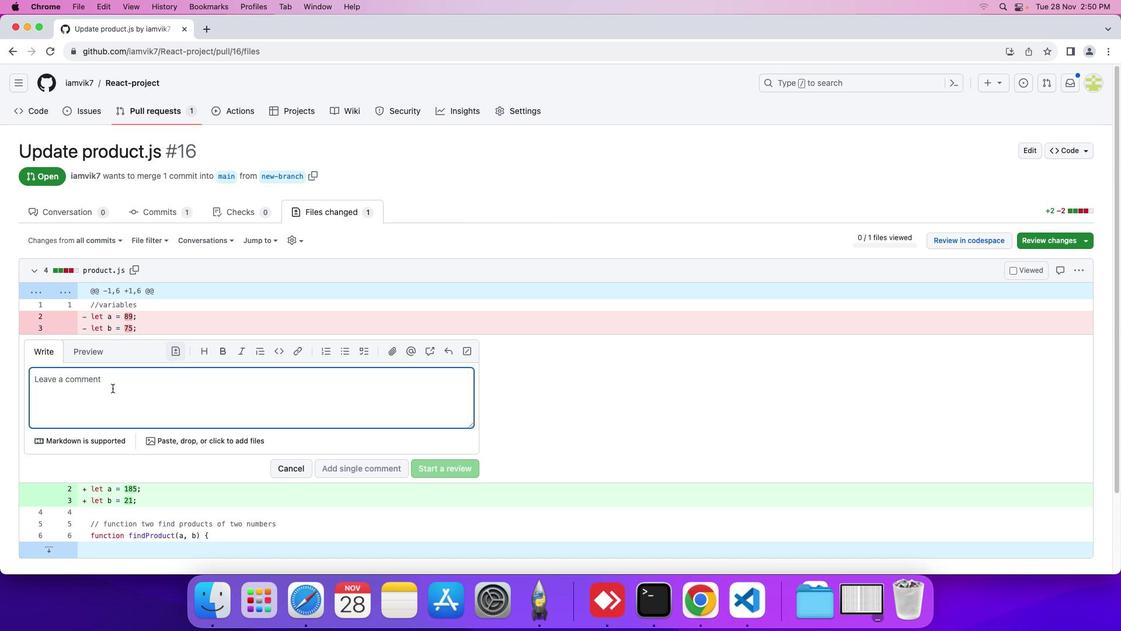 
Action: Mouse pressed left at (112, 388)
Screenshot: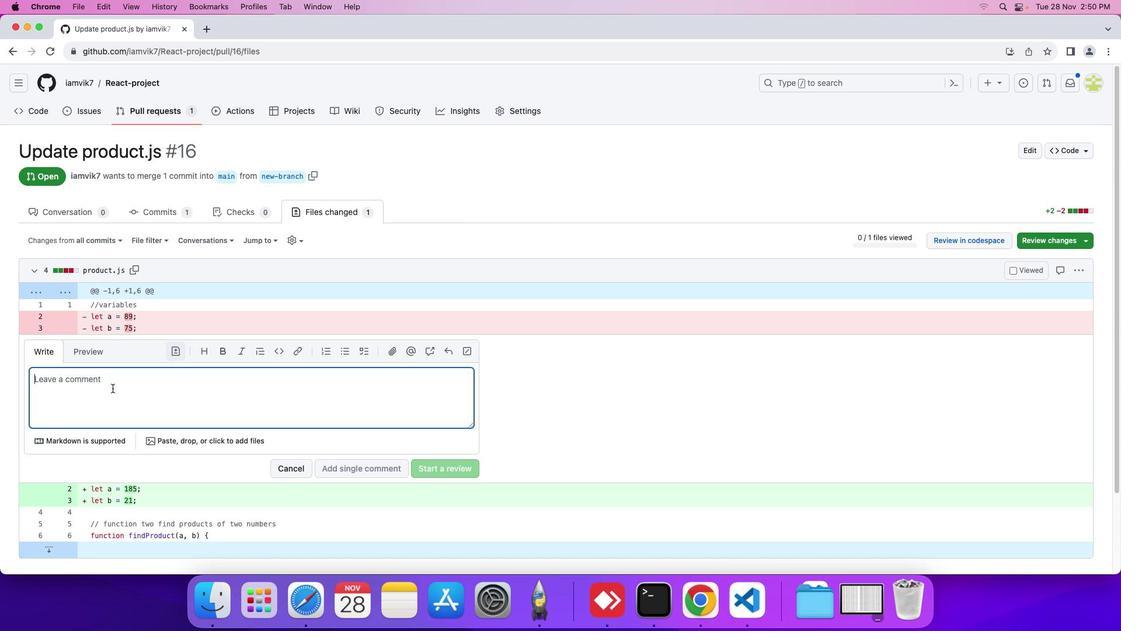 
Action: Key pressed Key.shift
Screenshot: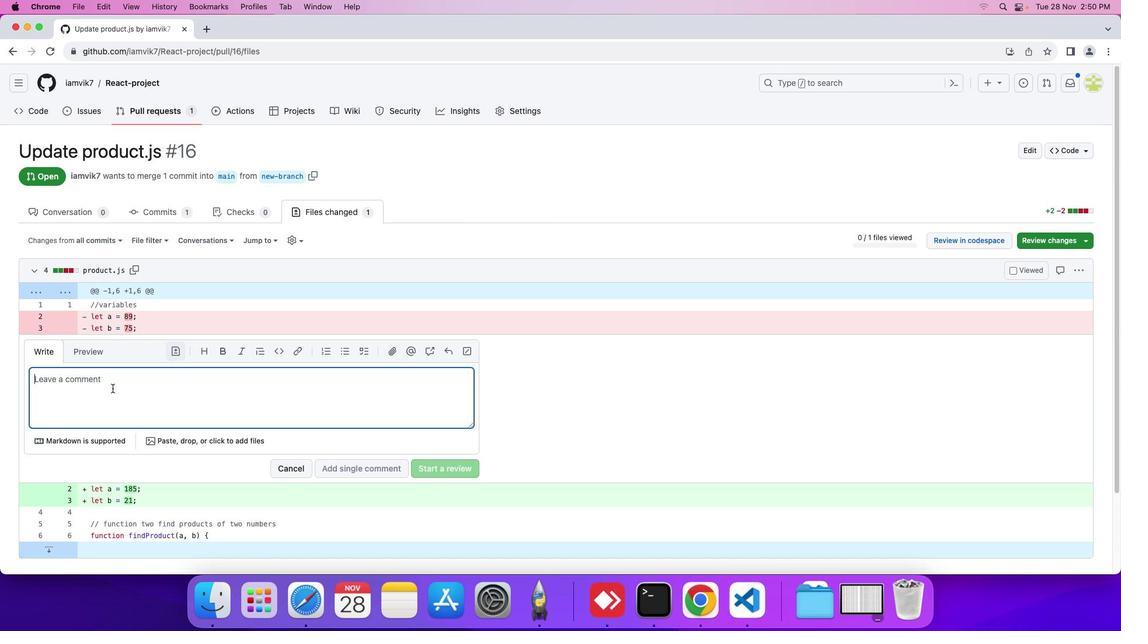 
Action: Mouse moved to (112, 388)
Screenshot: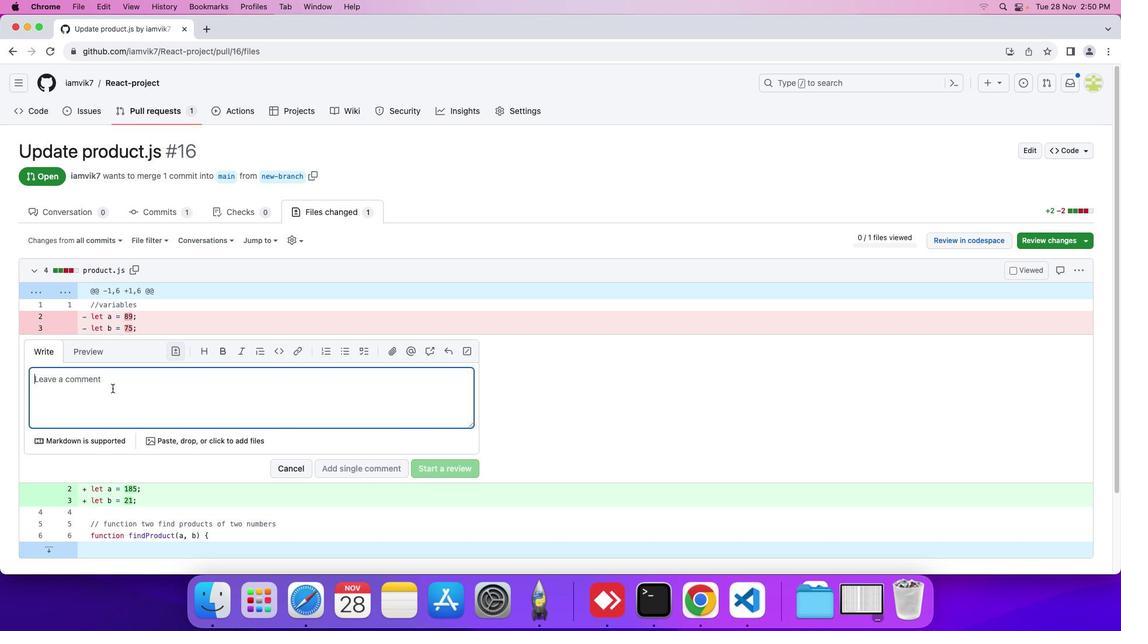 
Action: Key pressed Key.shift'T''h''u'Key.backspace'i''s'Key.space'i''s'Key.space'g'Key.backspace'r''e''q''u''i''r''e''d'Key.space'c''h''a''n''g''e''.'
Screenshot: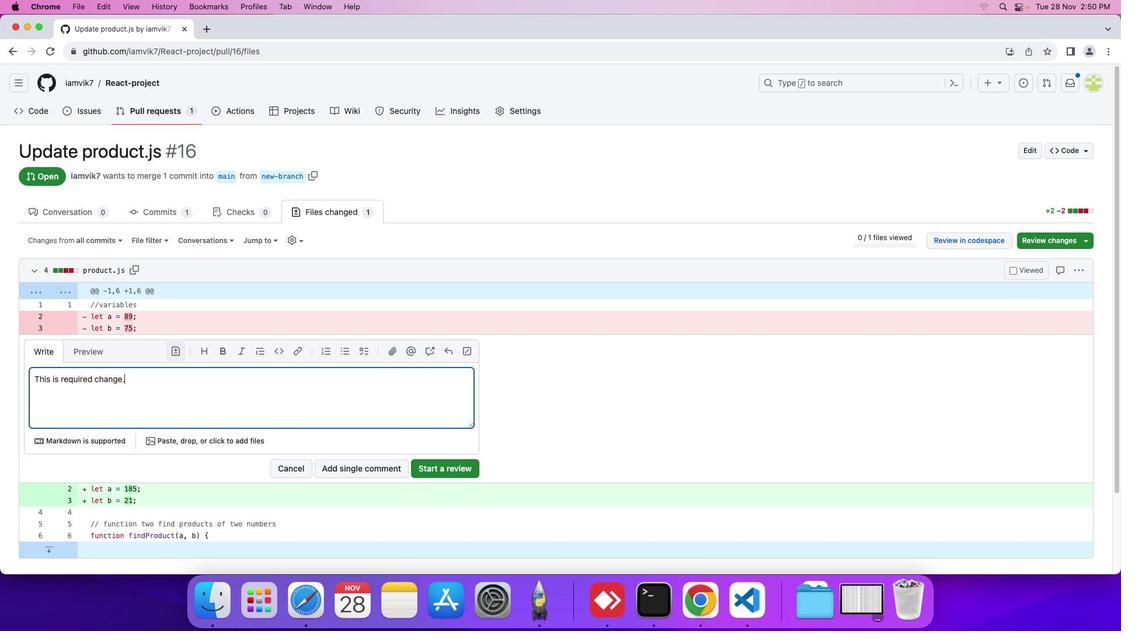 
Action: Mouse moved to (338, 465)
Screenshot: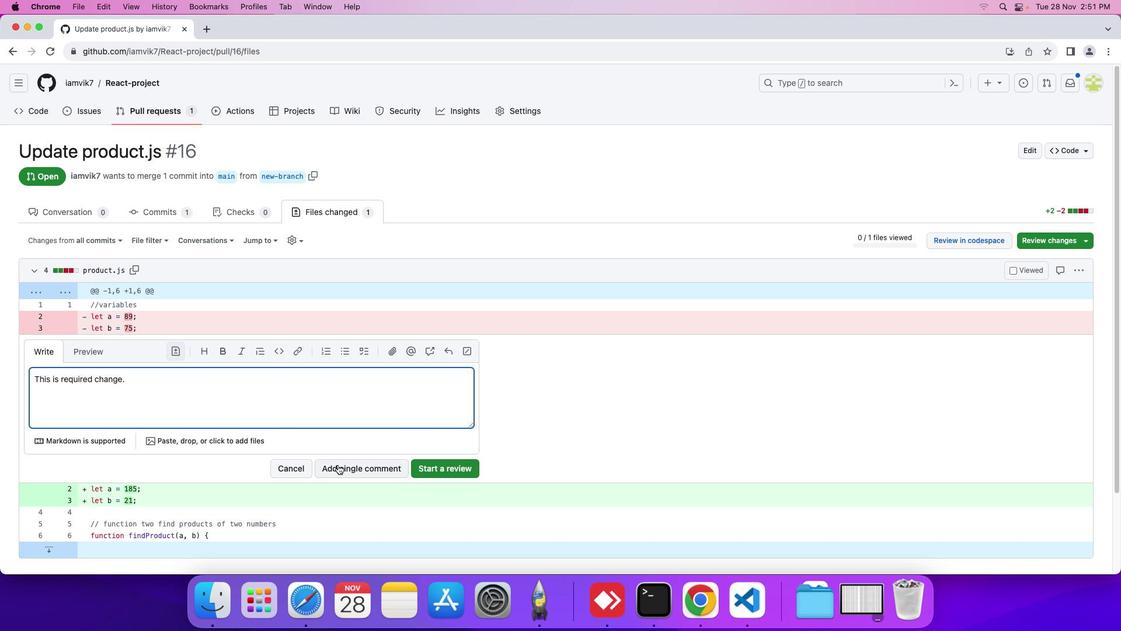 
Action: Mouse pressed left at (338, 465)
Screenshot: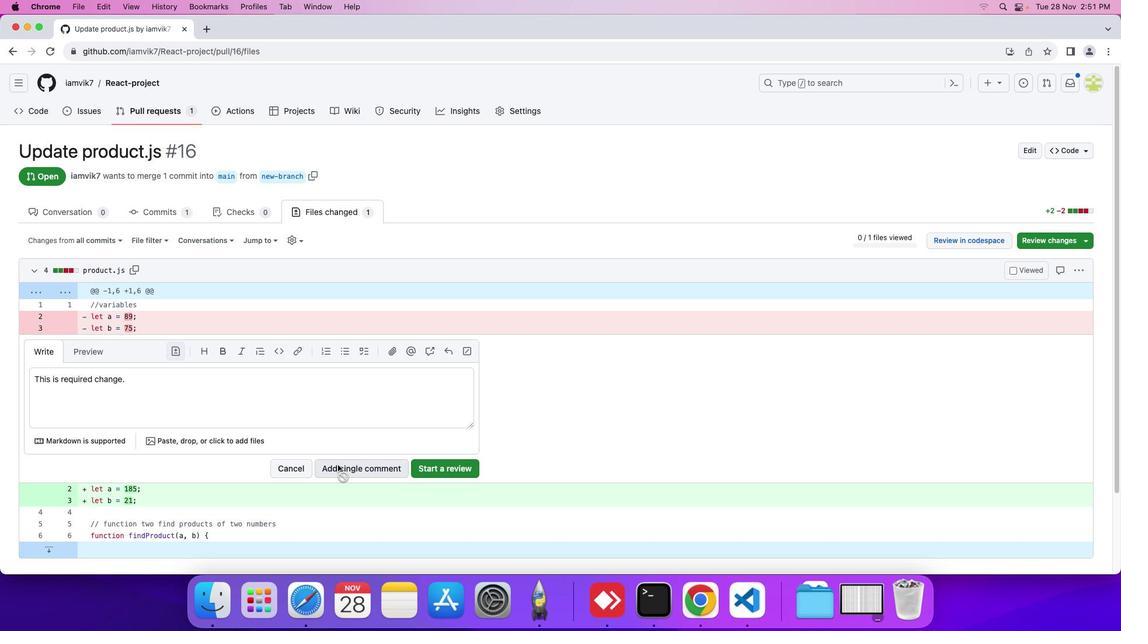 
Action: Mouse moved to (1038, 239)
Screenshot: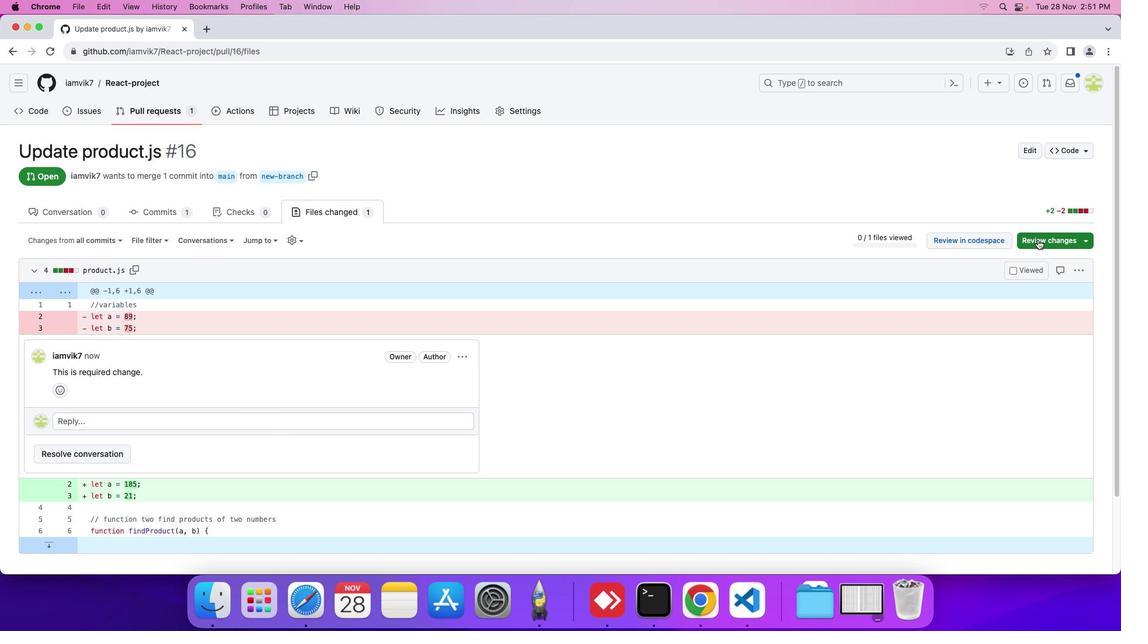 
Action: Mouse pressed left at (1038, 239)
Screenshot: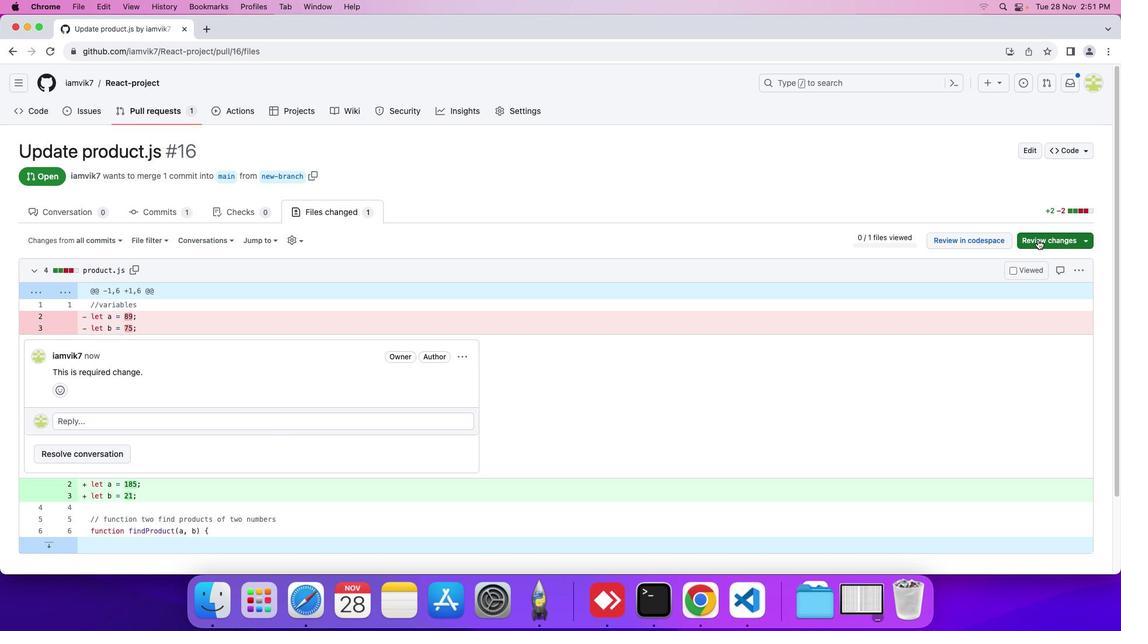 
Action: Mouse moved to (1062, 525)
Screenshot: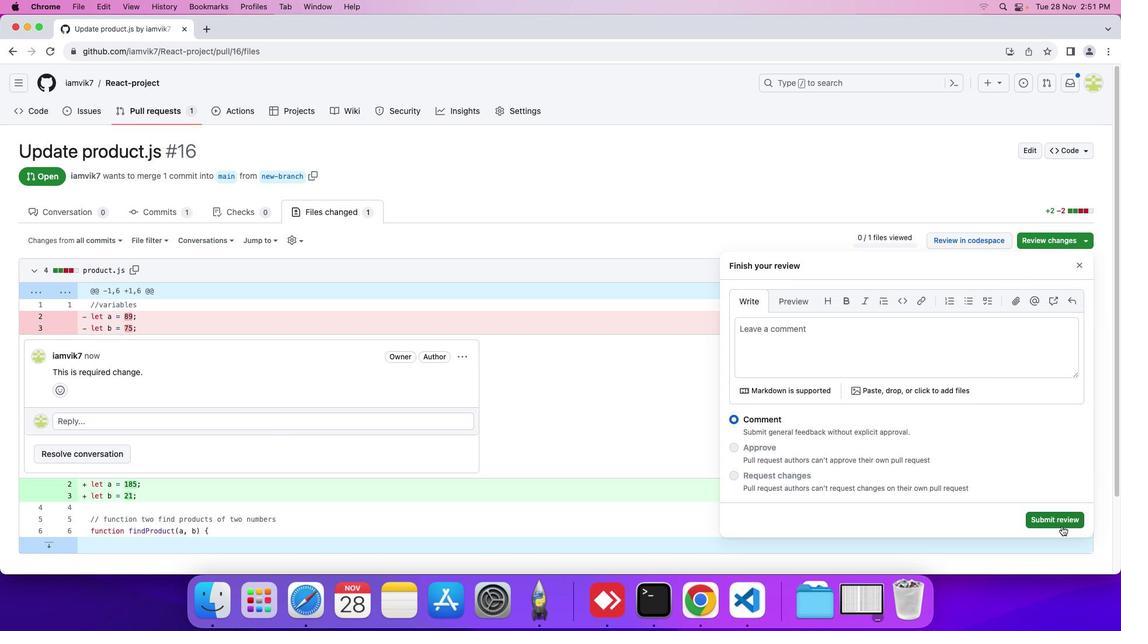 
Action: Mouse pressed left at (1062, 525)
Screenshot: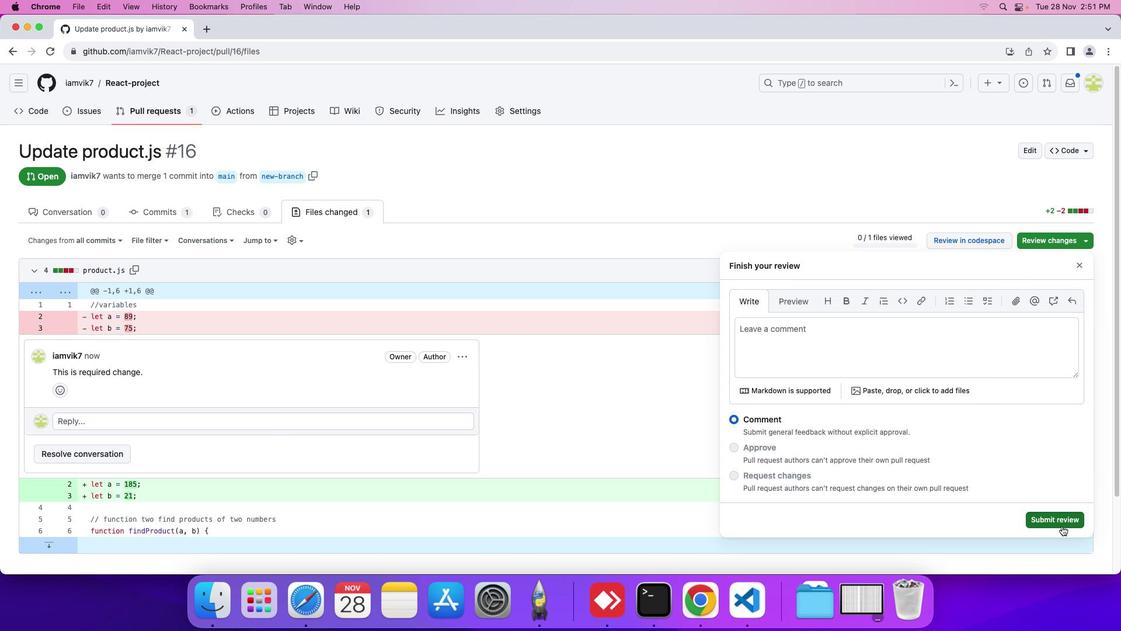 
Action: Mouse moved to (154, 415)
Screenshot: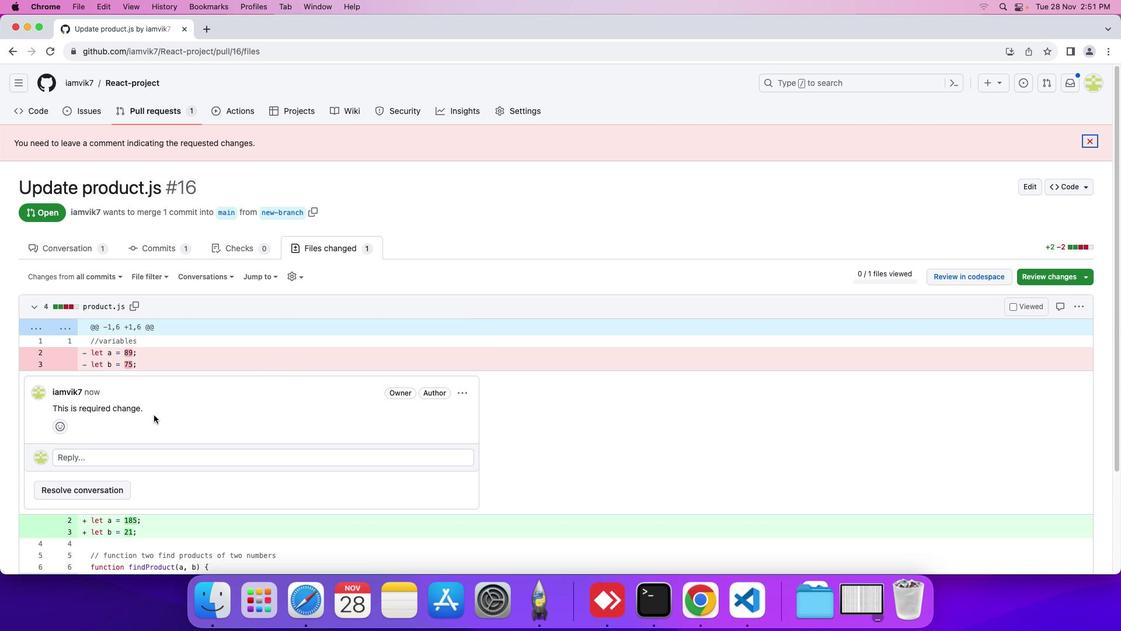 
Action: Mouse scrolled (154, 415) with delta (0, 0)
Screenshot: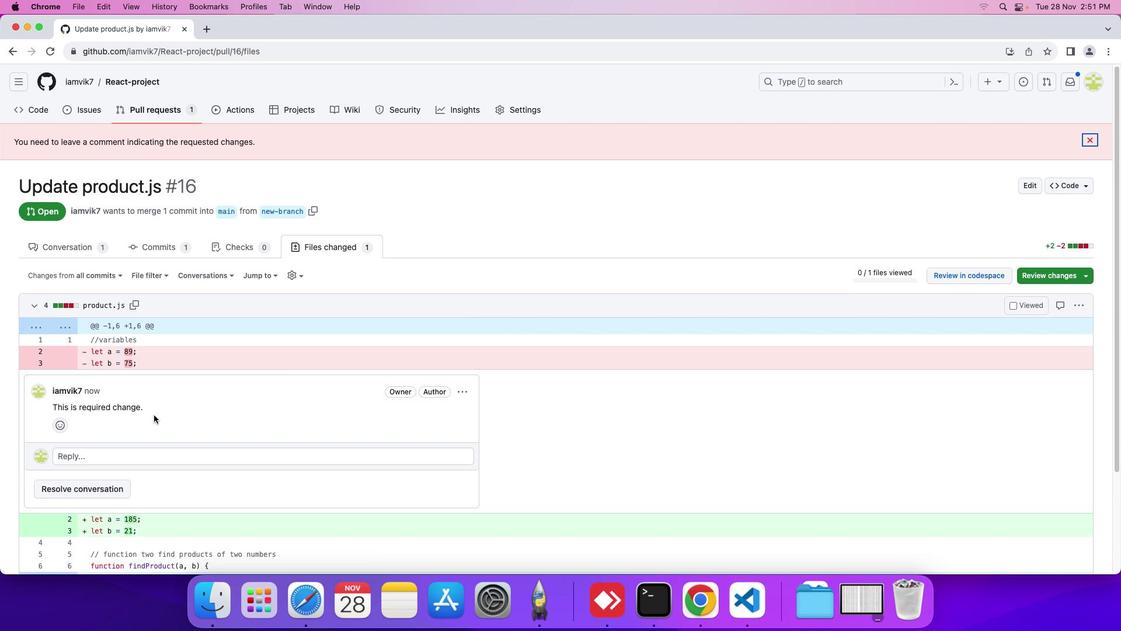 
Action: Mouse scrolled (154, 415) with delta (0, 0)
Screenshot: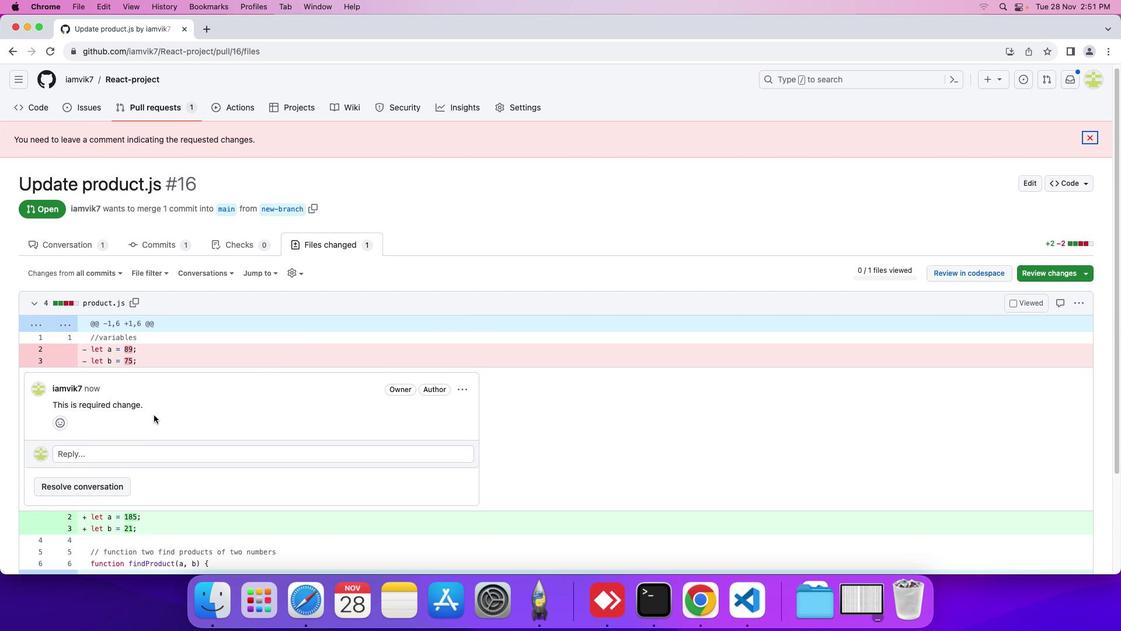 
Action: Mouse scrolled (154, 415) with delta (0, 0)
Screenshot: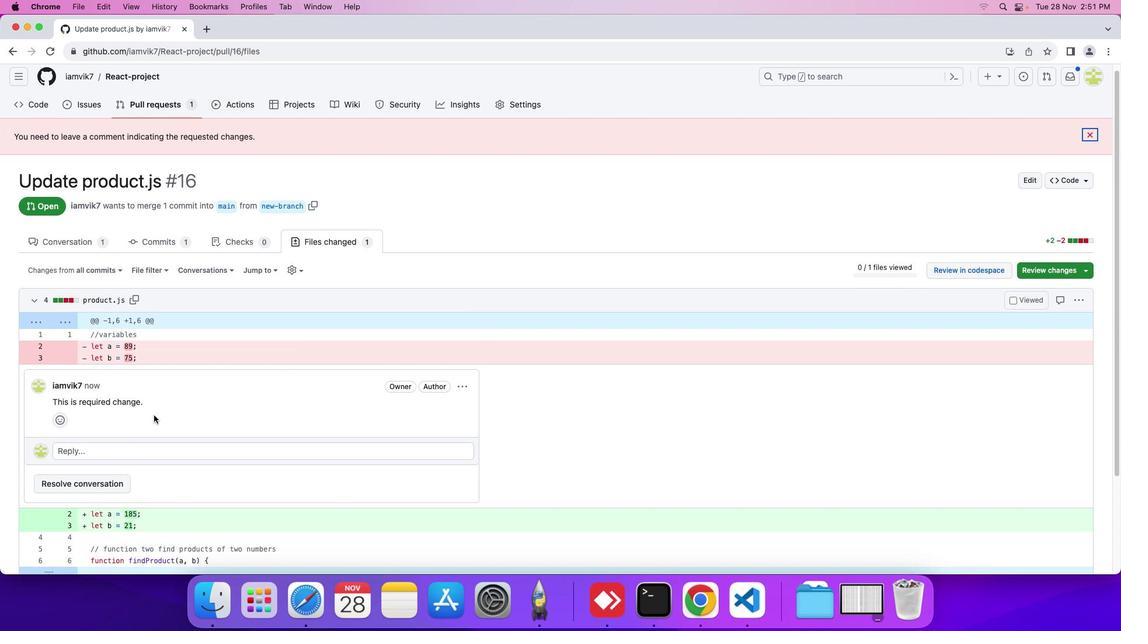 
Action: Mouse scrolled (154, 415) with delta (0, 0)
Screenshot: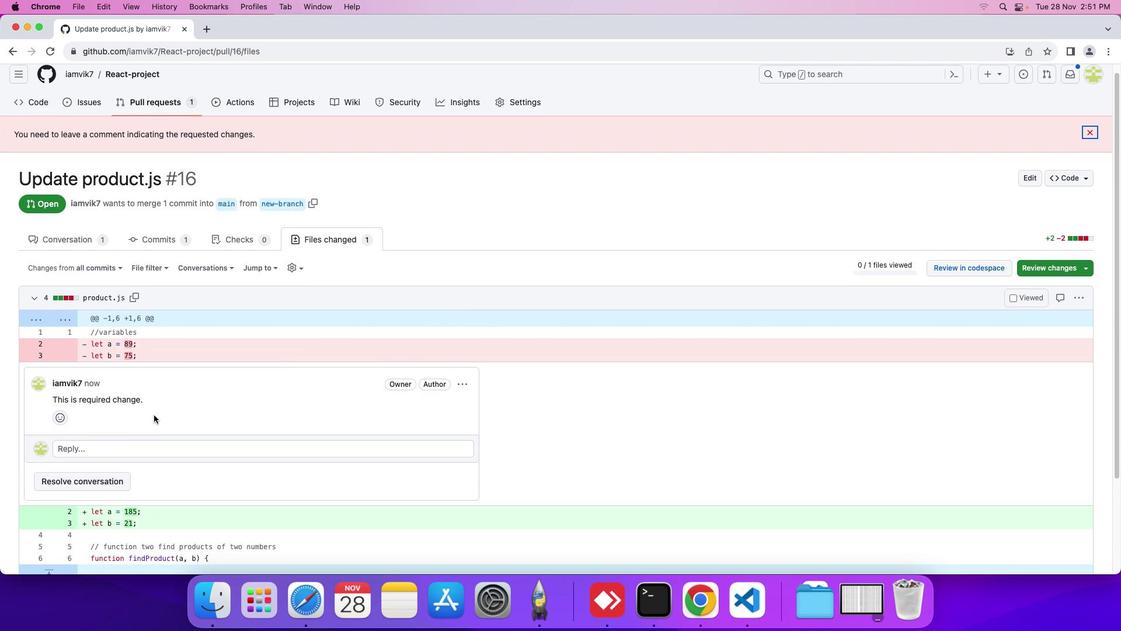 
Action: Mouse moved to (154, 415)
Screenshot: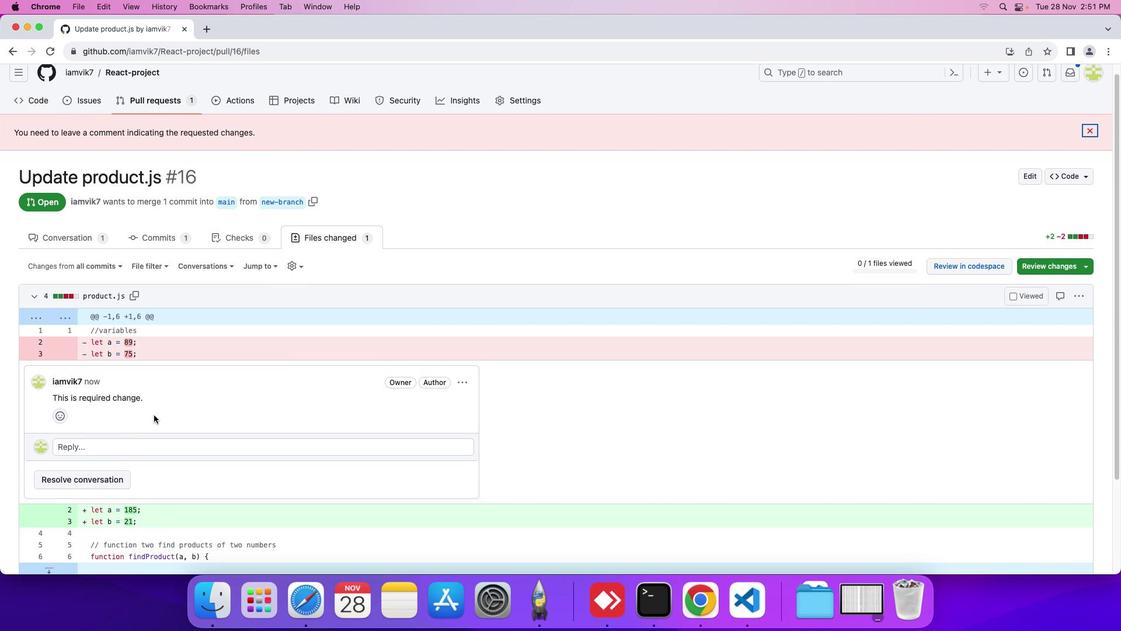 
Action: Mouse scrolled (154, 415) with delta (0, 0)
Screenshot: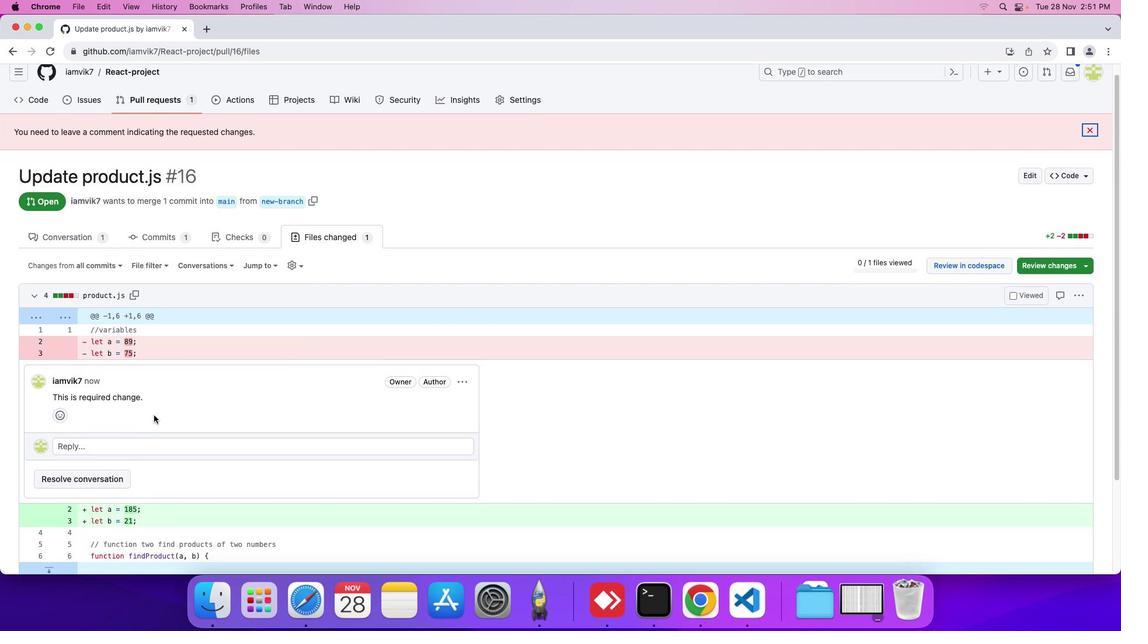 
Action: Mouse scrolled (154, 415) with delta (0, 0)
Screenshot: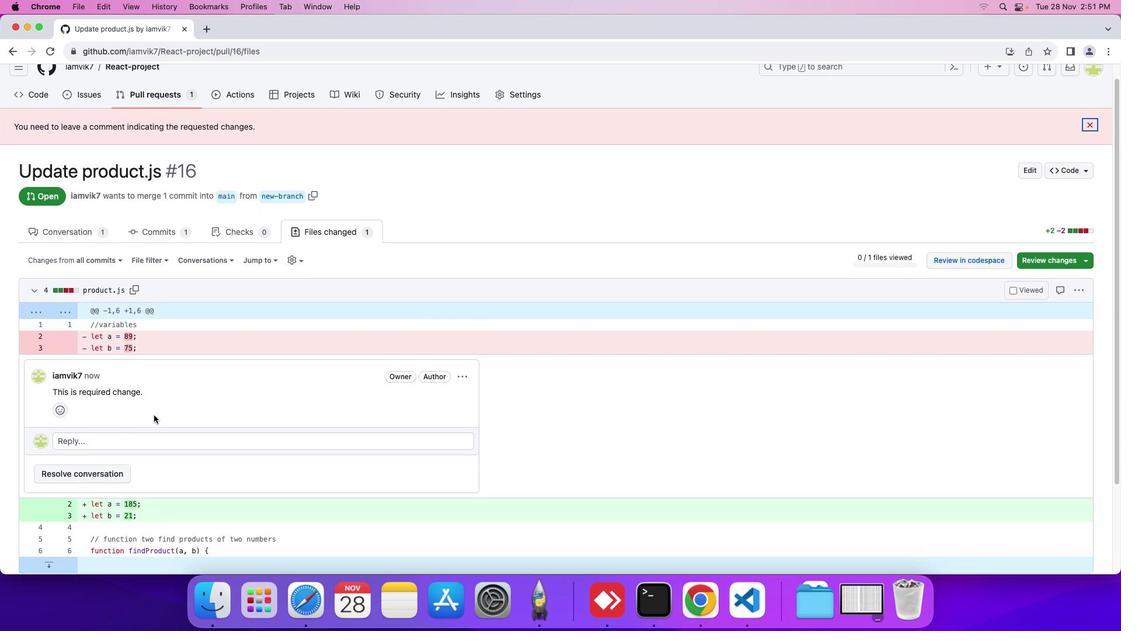 
Action: Mouse moved to (154, 414)
Screenshot: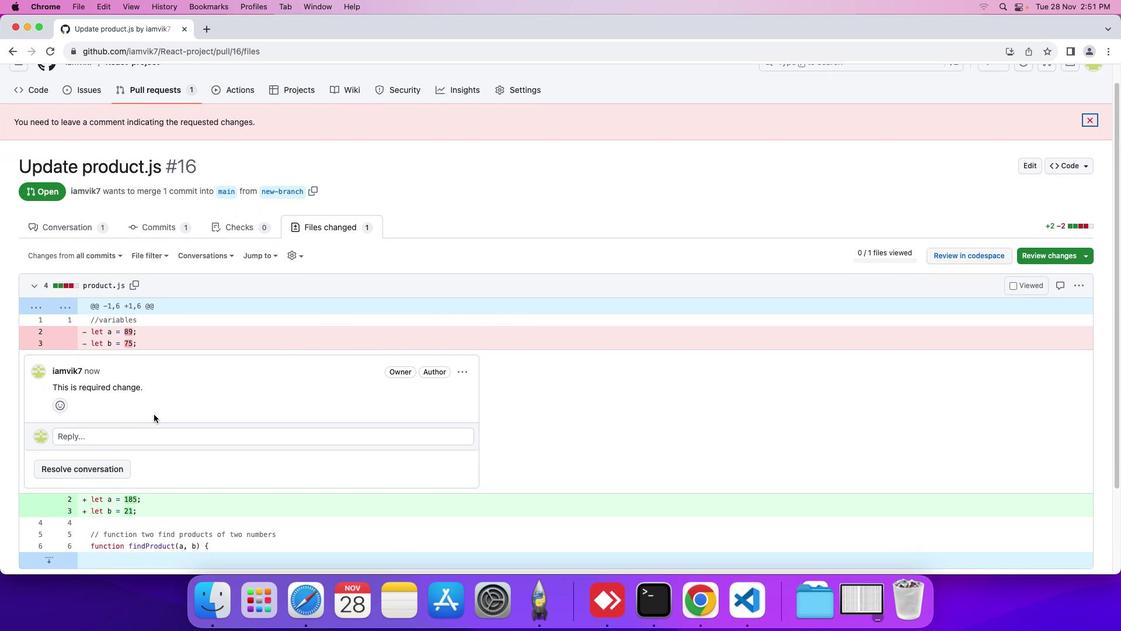 
Action: Mouse scrolled (154, 414) with delta (0, 0)
Screenshot: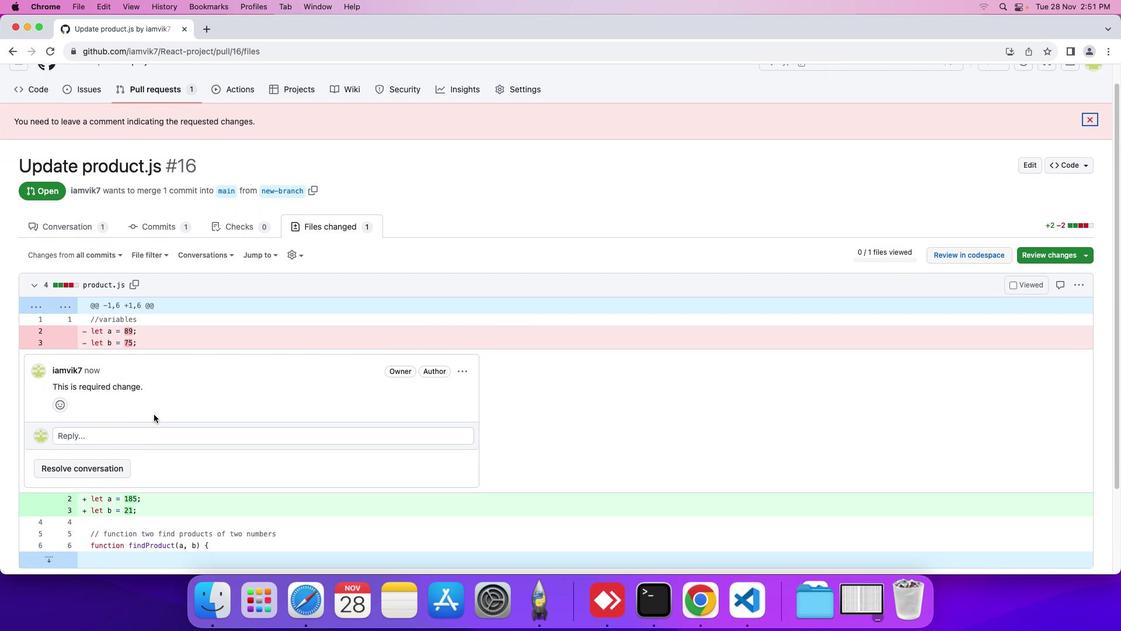 
Action: Mouse moved to (115, 383)
Screenshot: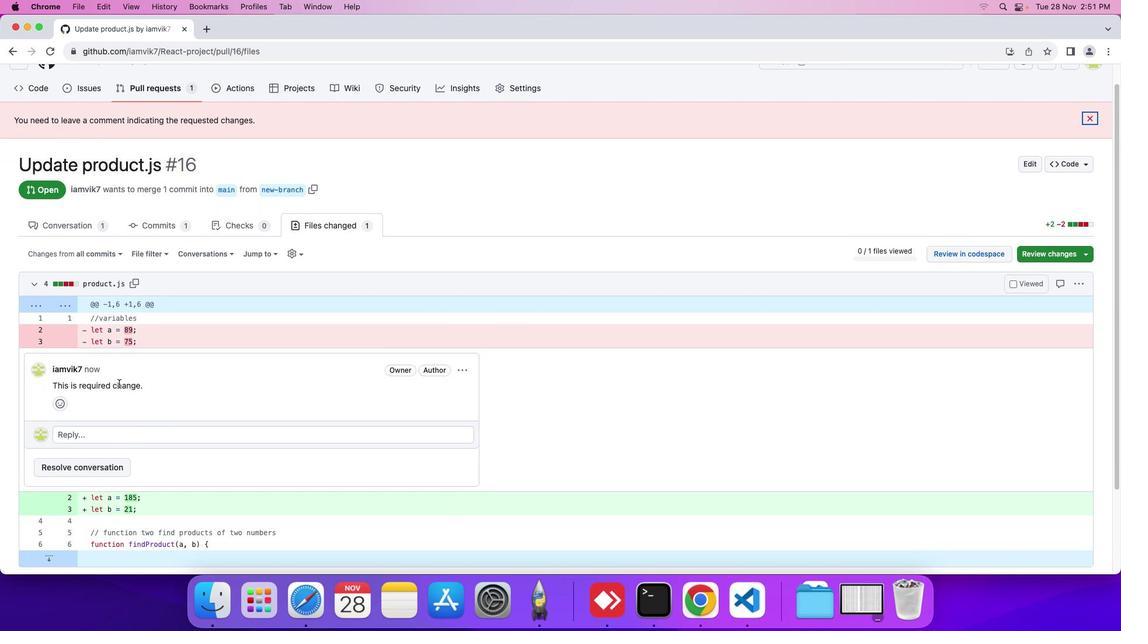 
